Task: Create a due date automation trigger when advanced on, on the tuesday of the week a card is due add dates starting next week at 11:00 AM.
Action: Mouse moved to (1145, 363)
Screenshot: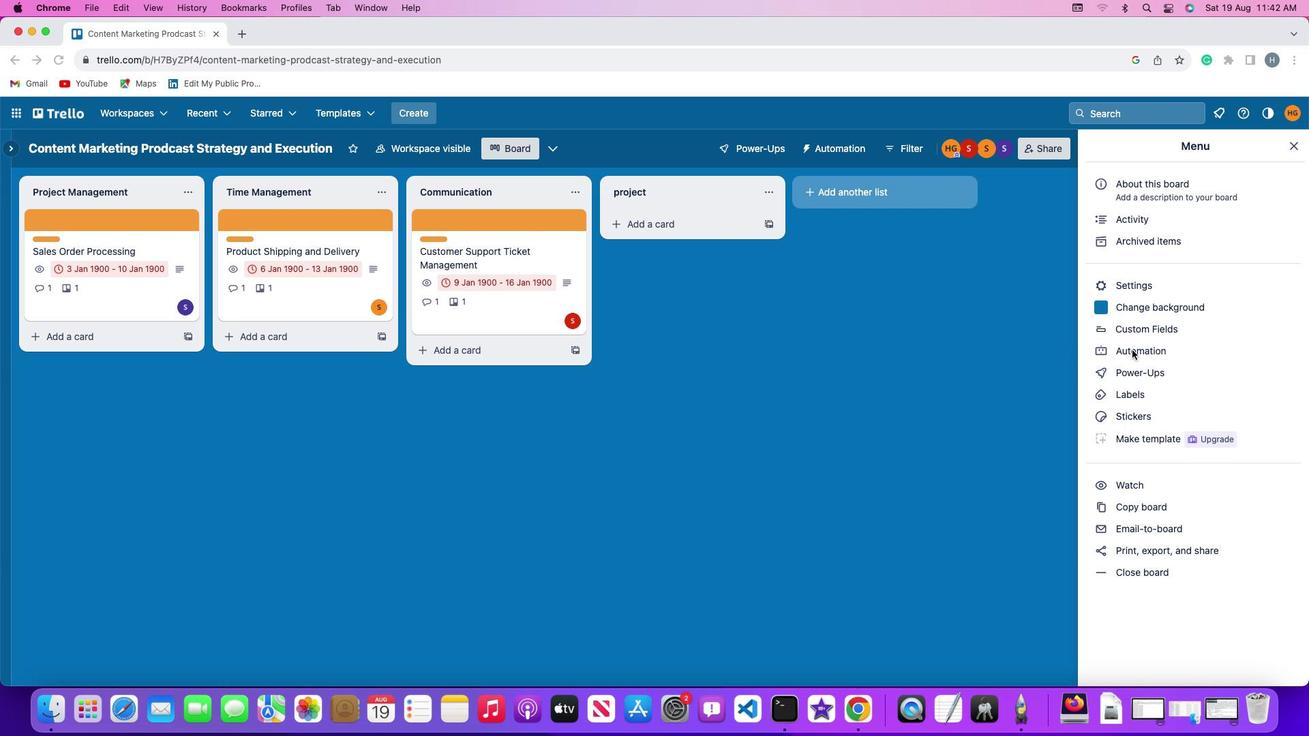 
Action: Mouse pressed left at (1145, 363)
Screenshot: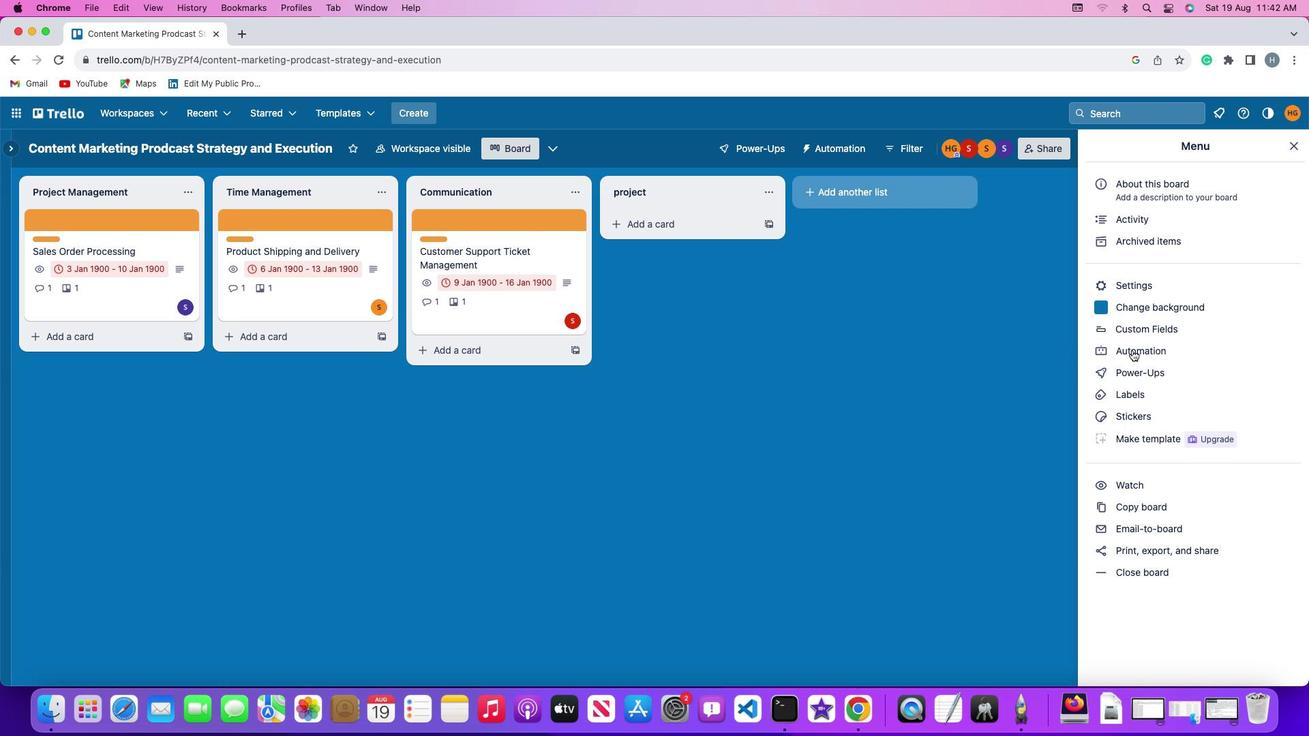 
Action: Mouse pressed left at (1145, 363)
Screenshot: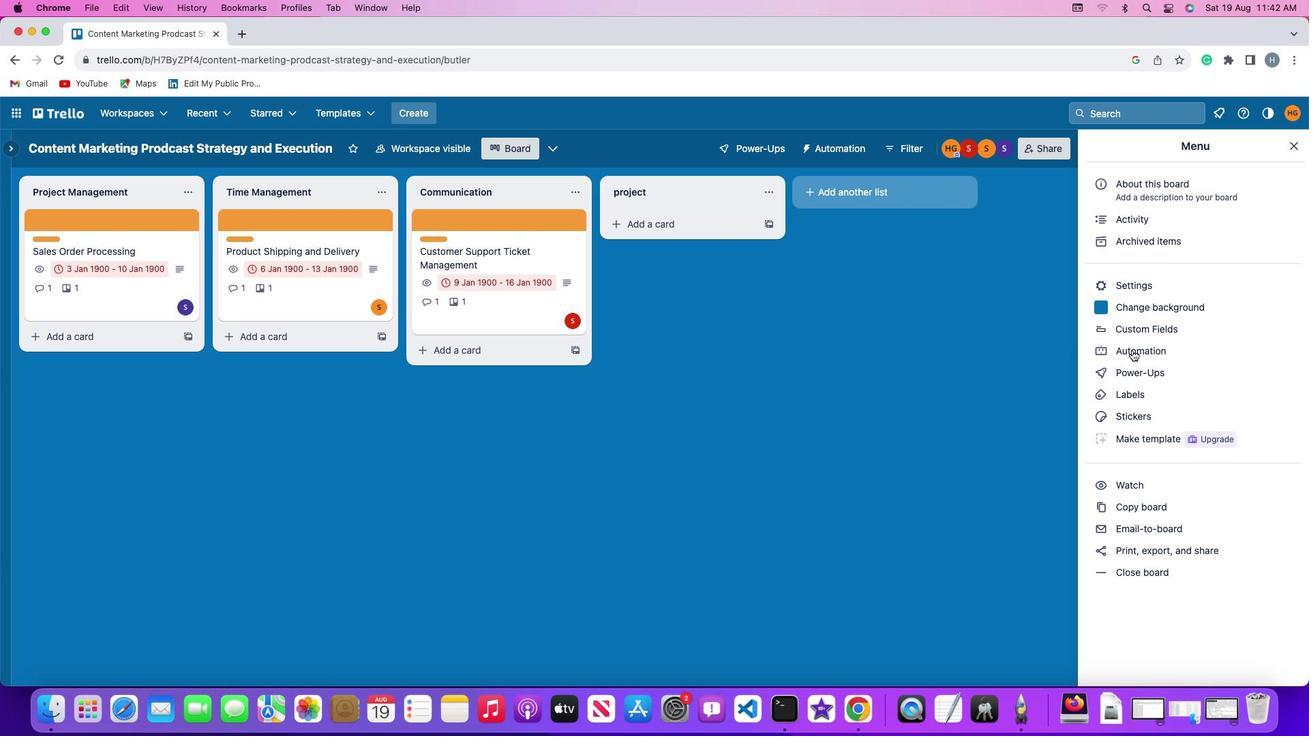 
Action: Mouse moved to (94, 333)
Screenshot: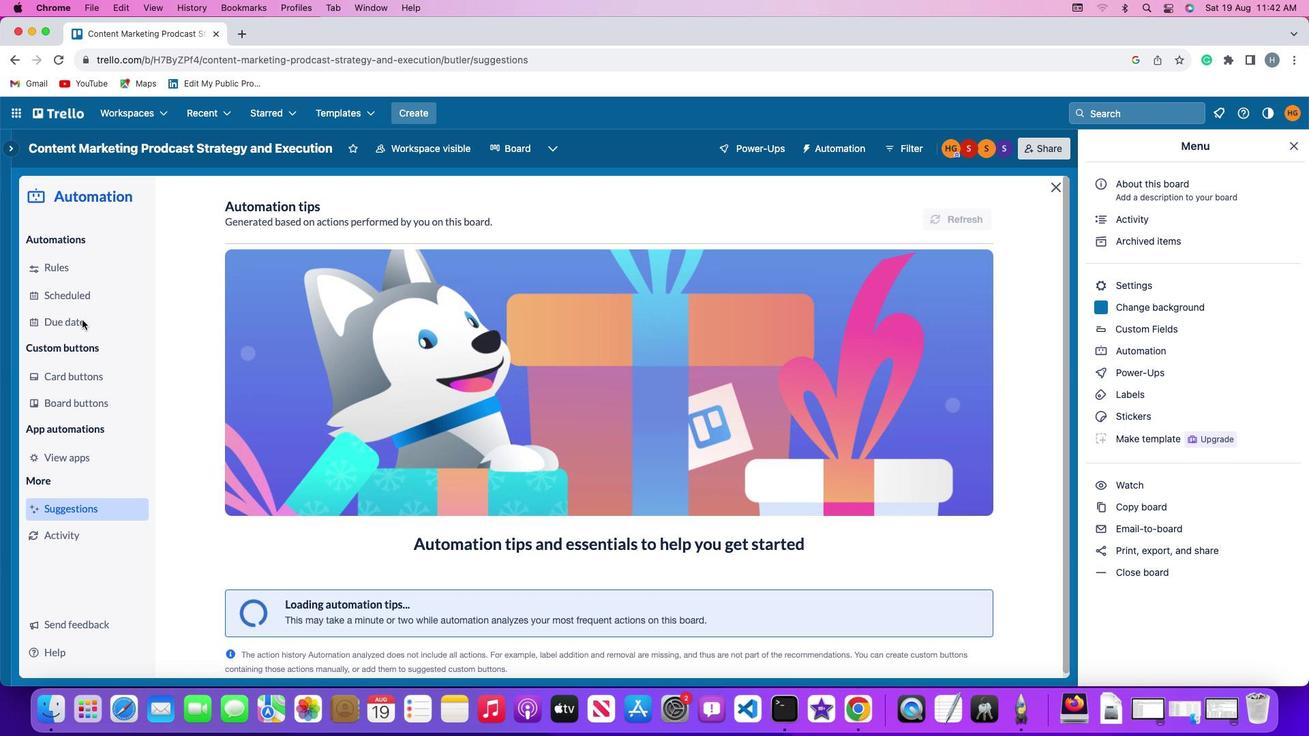 
Action: Mouse pressed left at (94, 333)
Screenshot: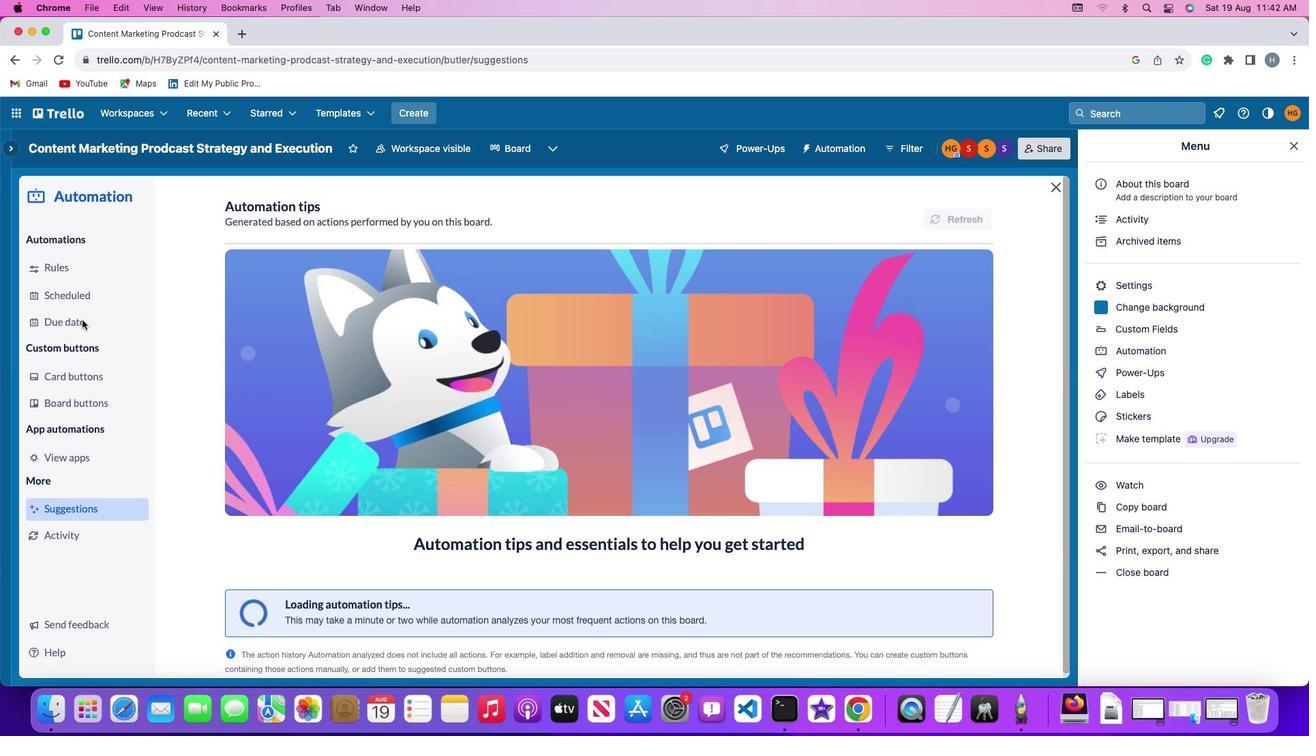 
Action: Mouse moved to (920, 220)
Screenshot: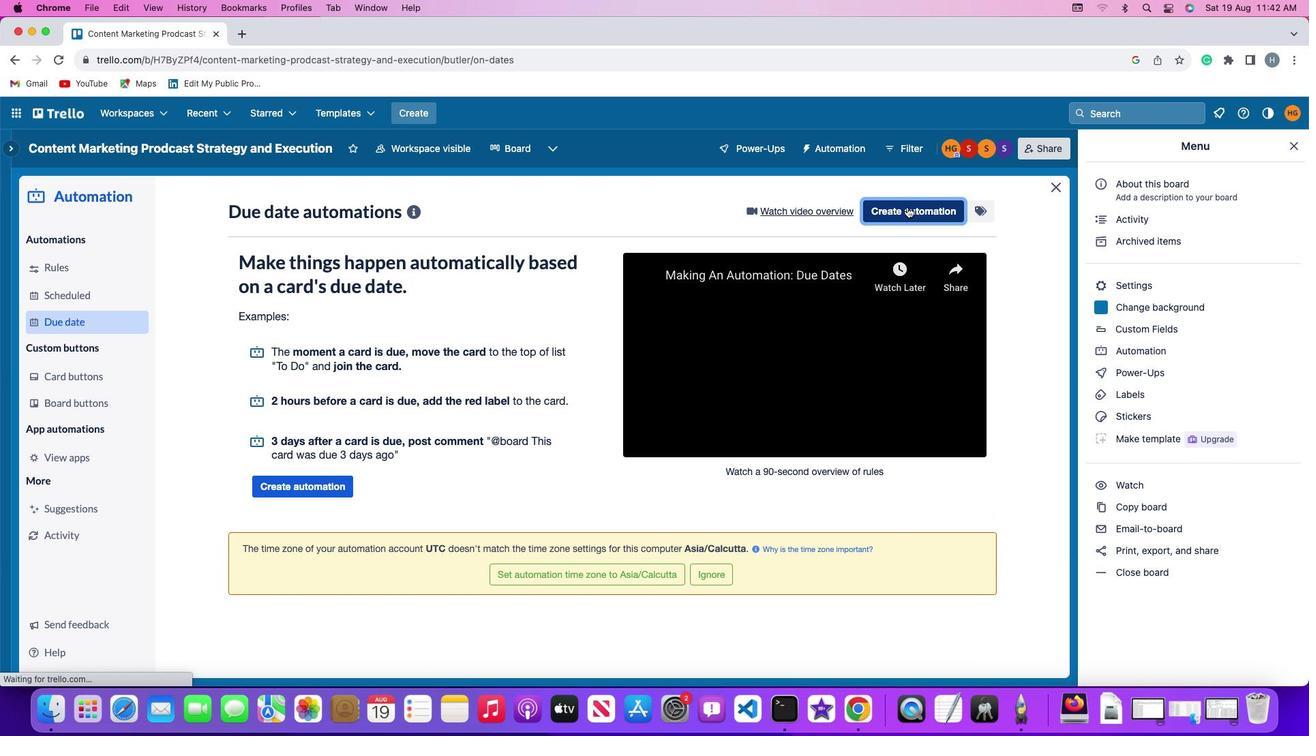 
Action: Mouse pressed left at (920, 220)
Screenshot: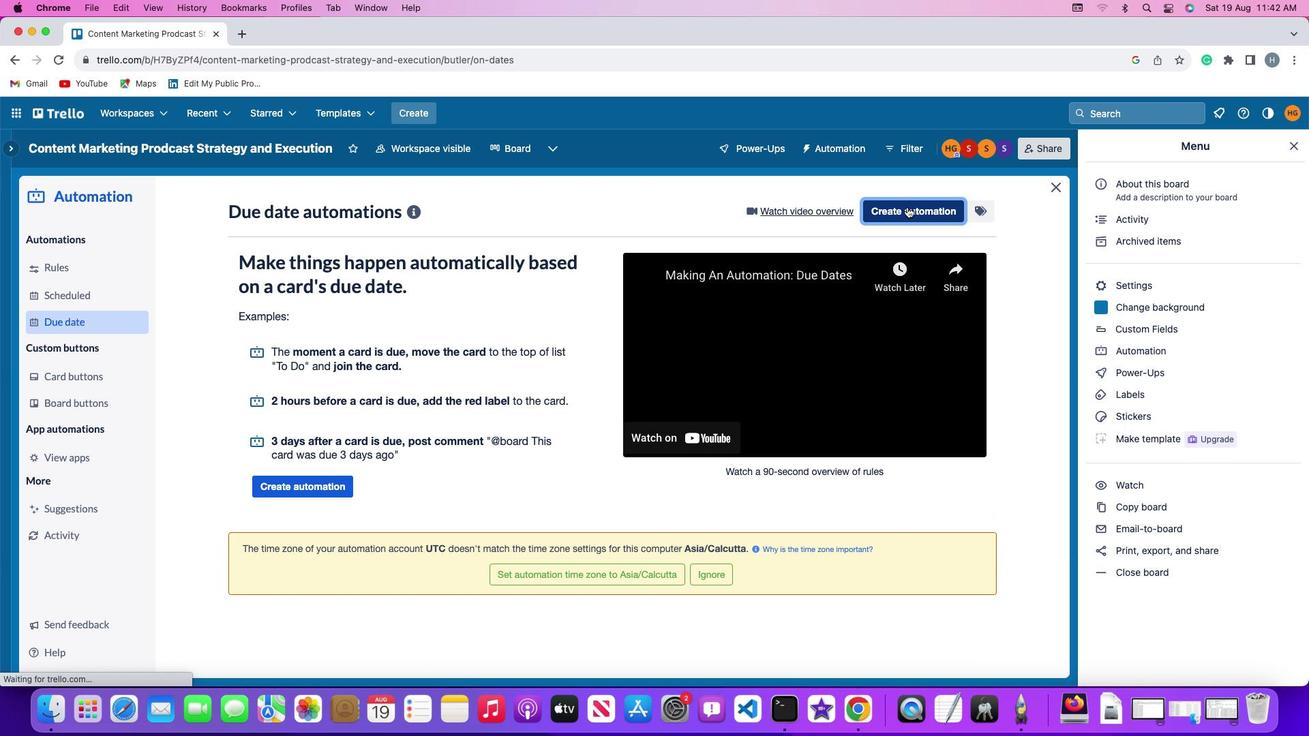 
Action: Mouse moved to (283, 356)
Screenshot: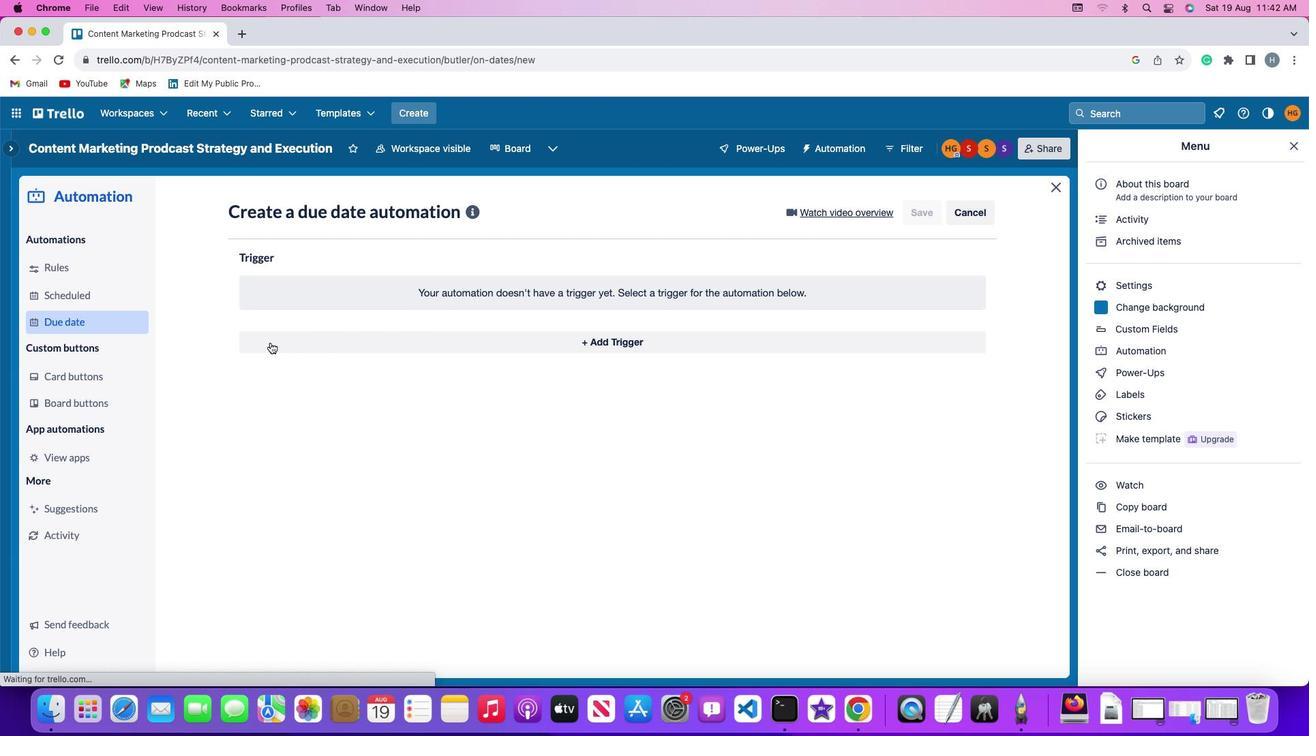 
Action: Mouse pressed left at (283, 356)
Screenshot: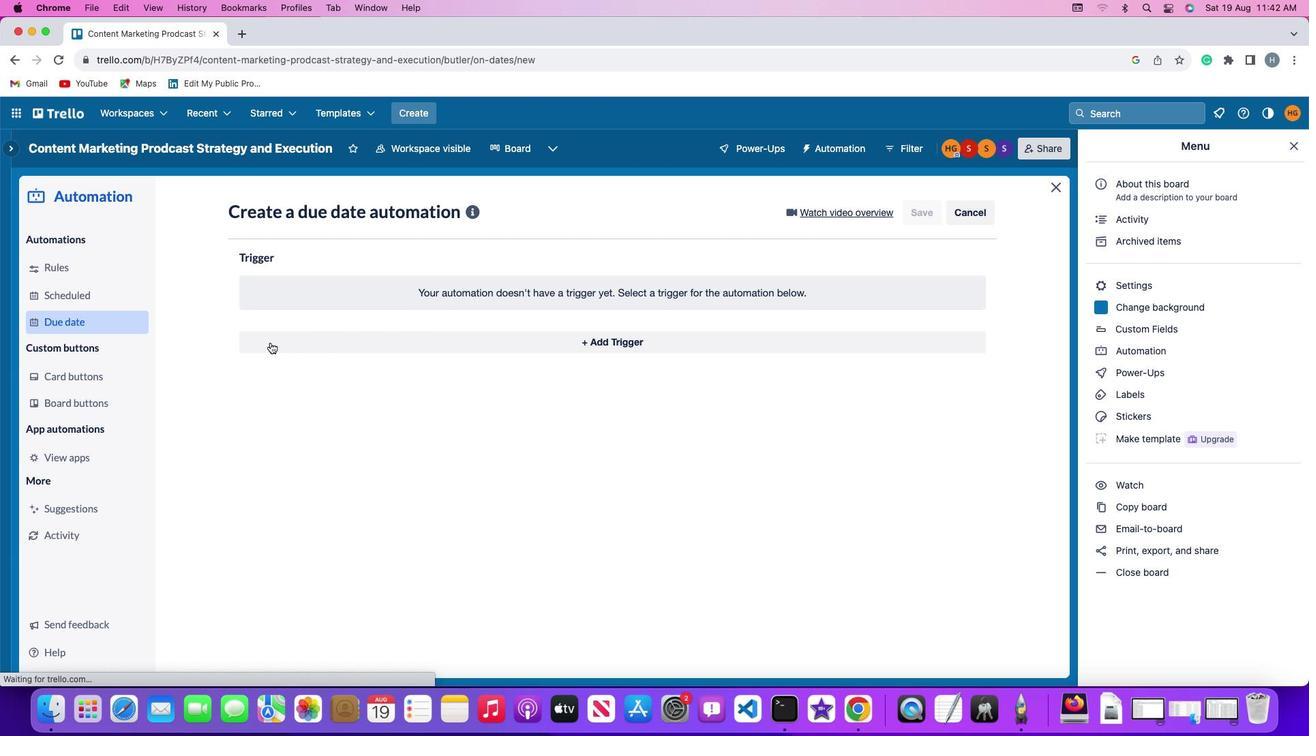 
Action: Mouse moved to (316, 613)
Screenshot: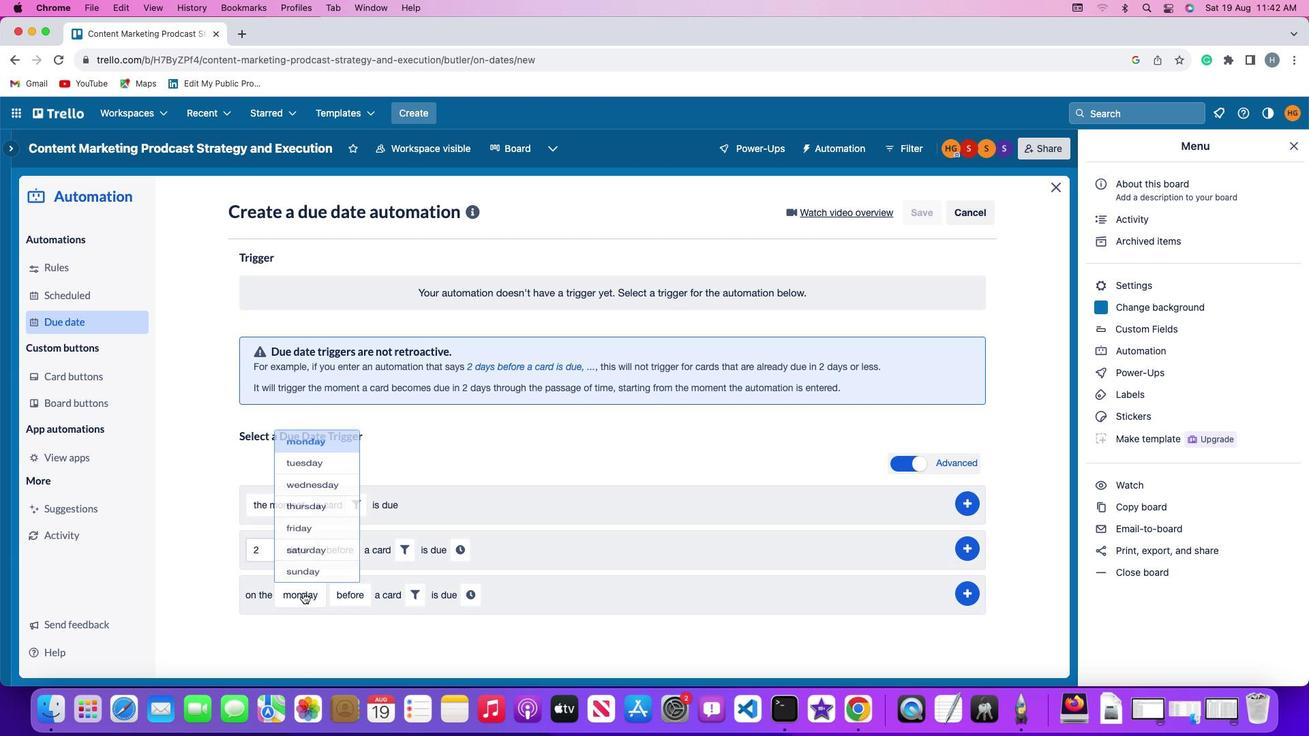 
Action: Mouse pressed left at (316, 613)
Screenshot: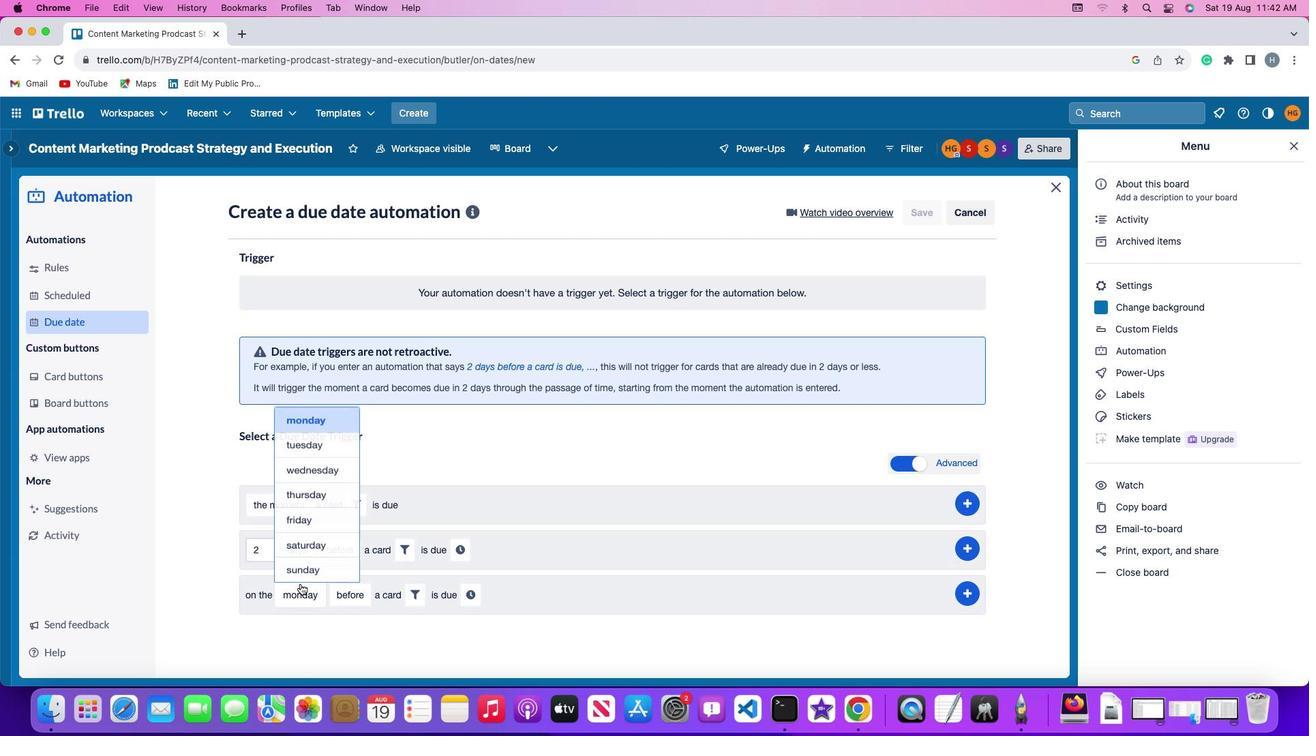 
Action: Mouse moved to (336, 450)
Screenshot: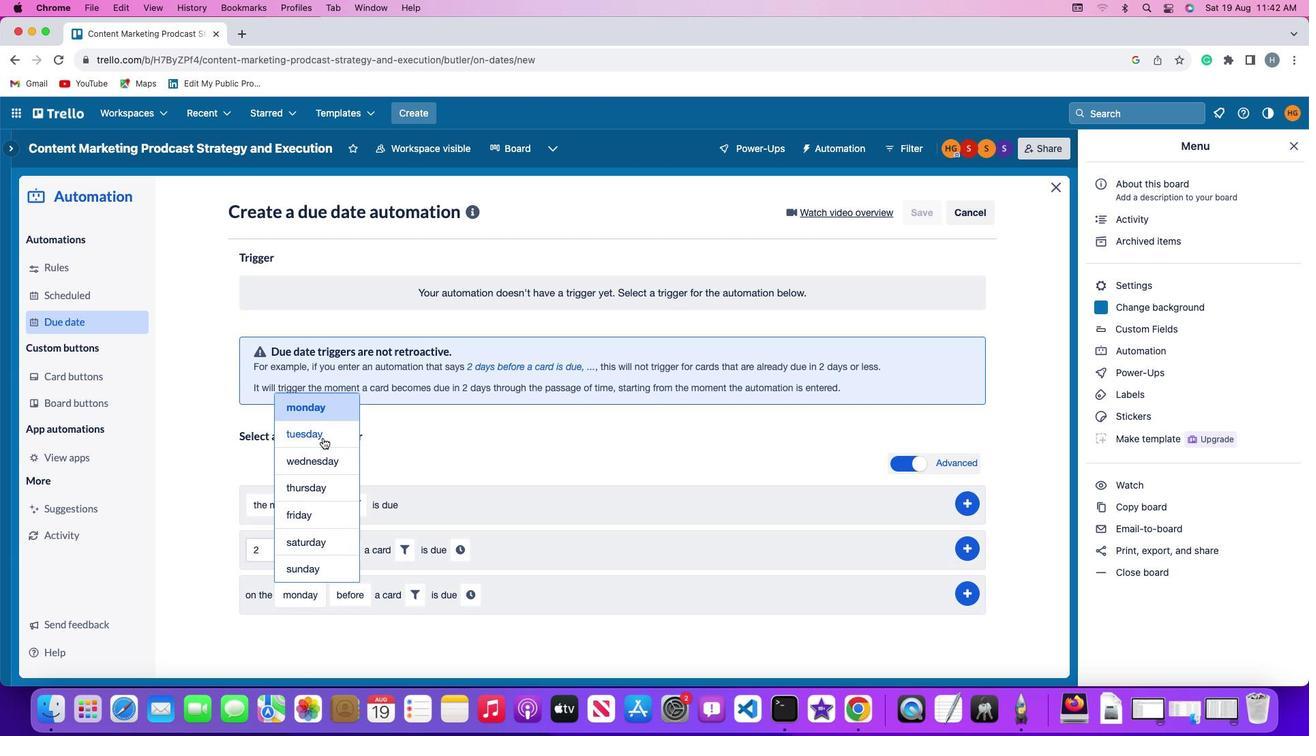 
Action: Mouse pressed left at (336, 450)
Screenshot: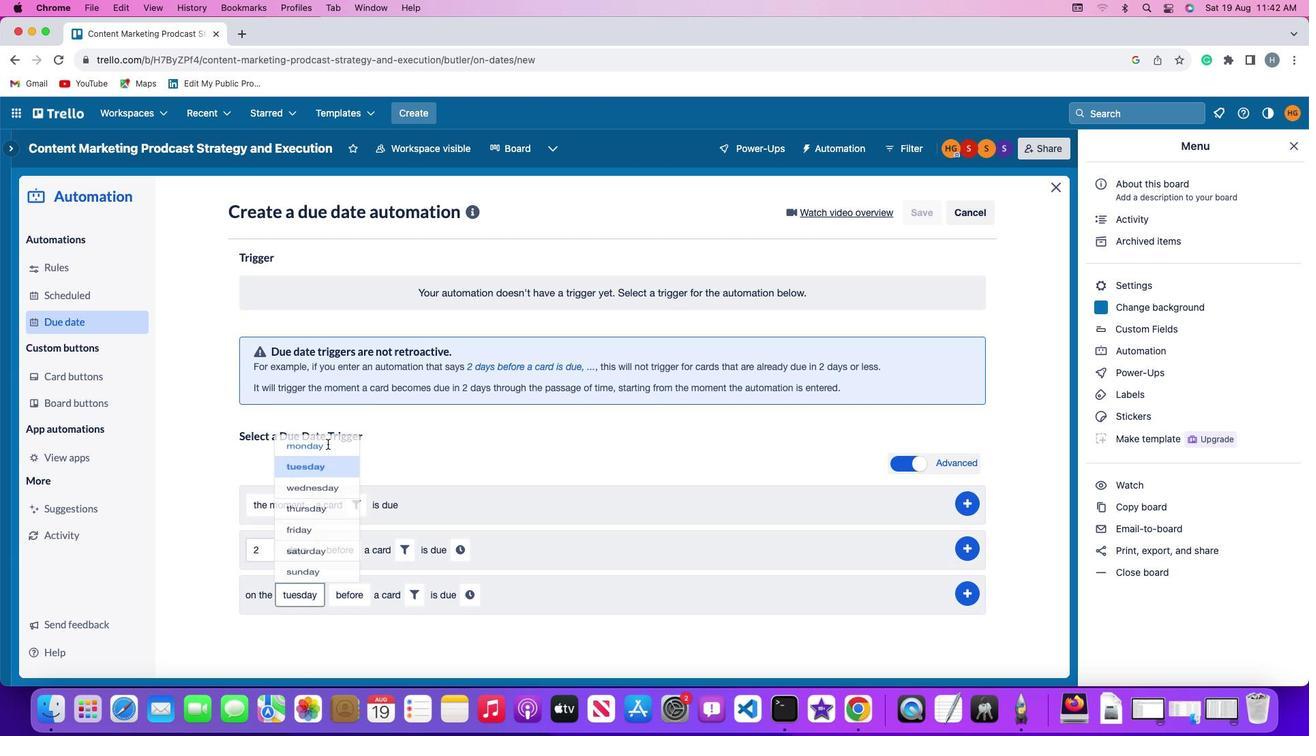 
Action: Mouse moved to (366, 608)
Screenshot: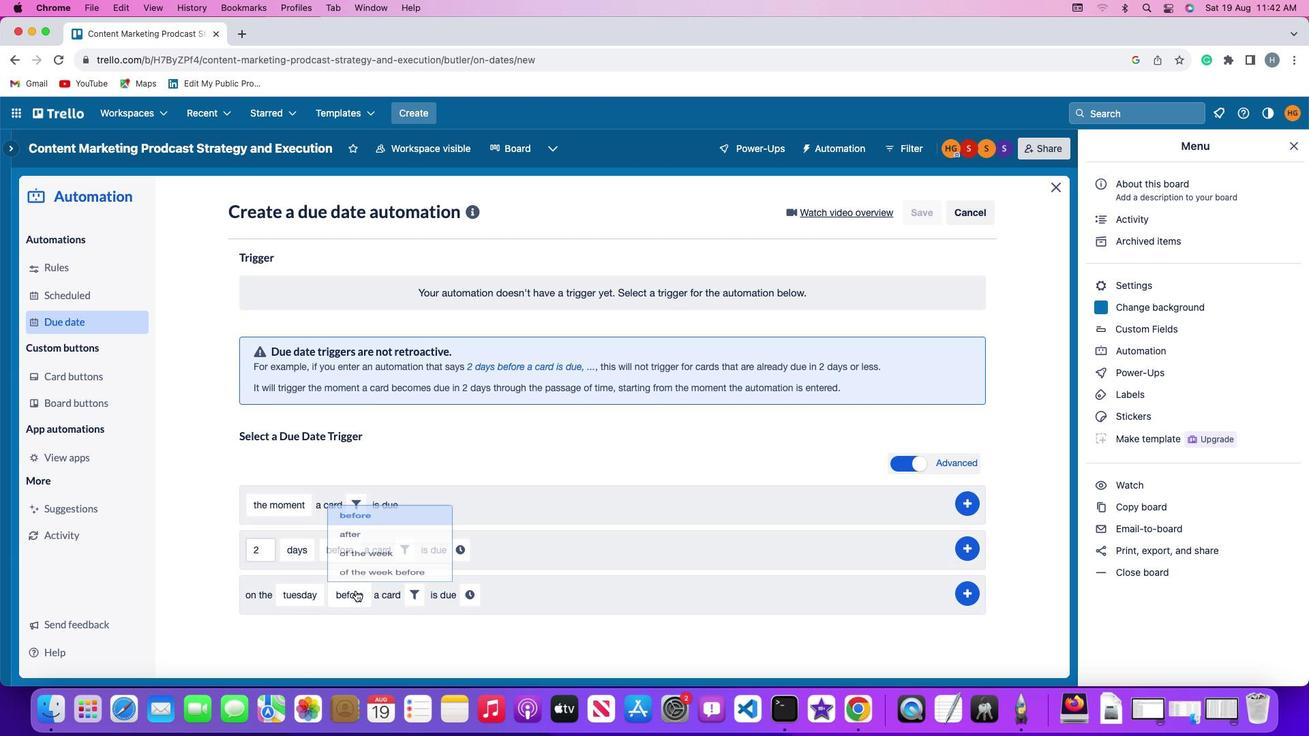 
Action: Mouse pressed left at (366, 608)
Screenshot: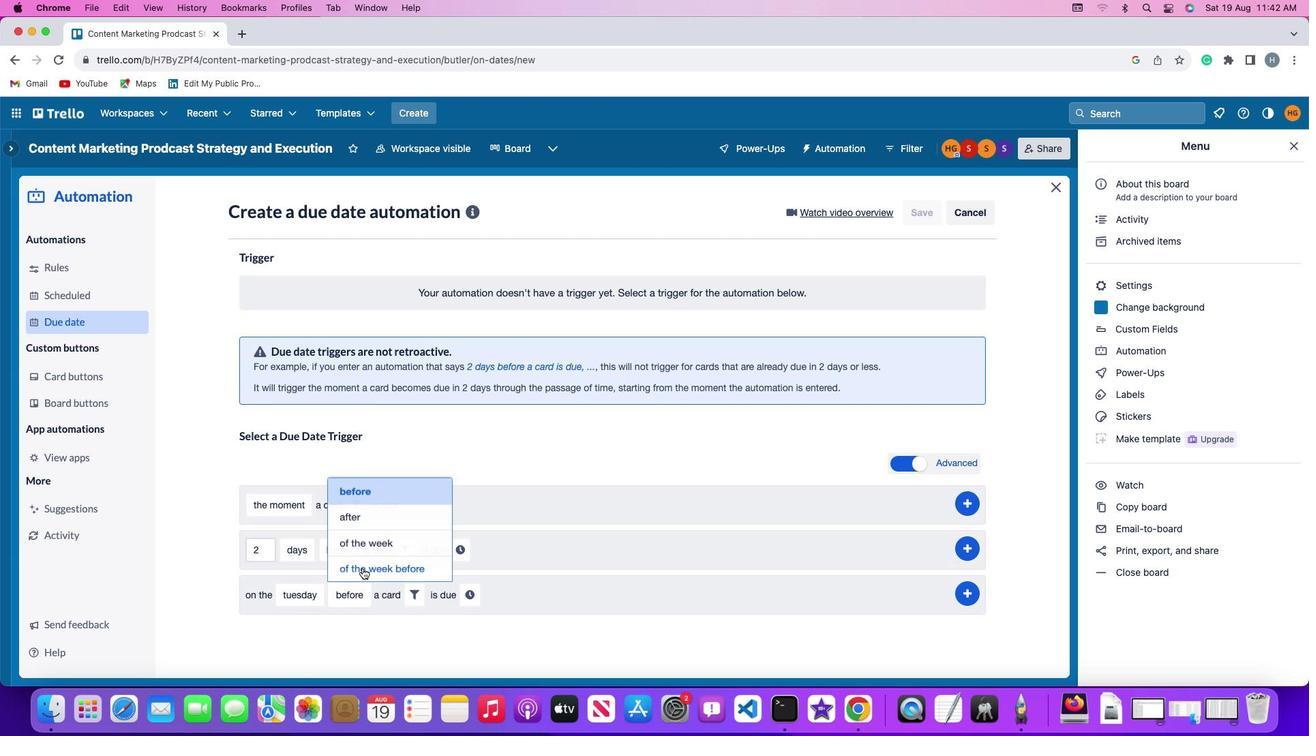 
Action: Mouse moved to (384, 553)
Screenshot: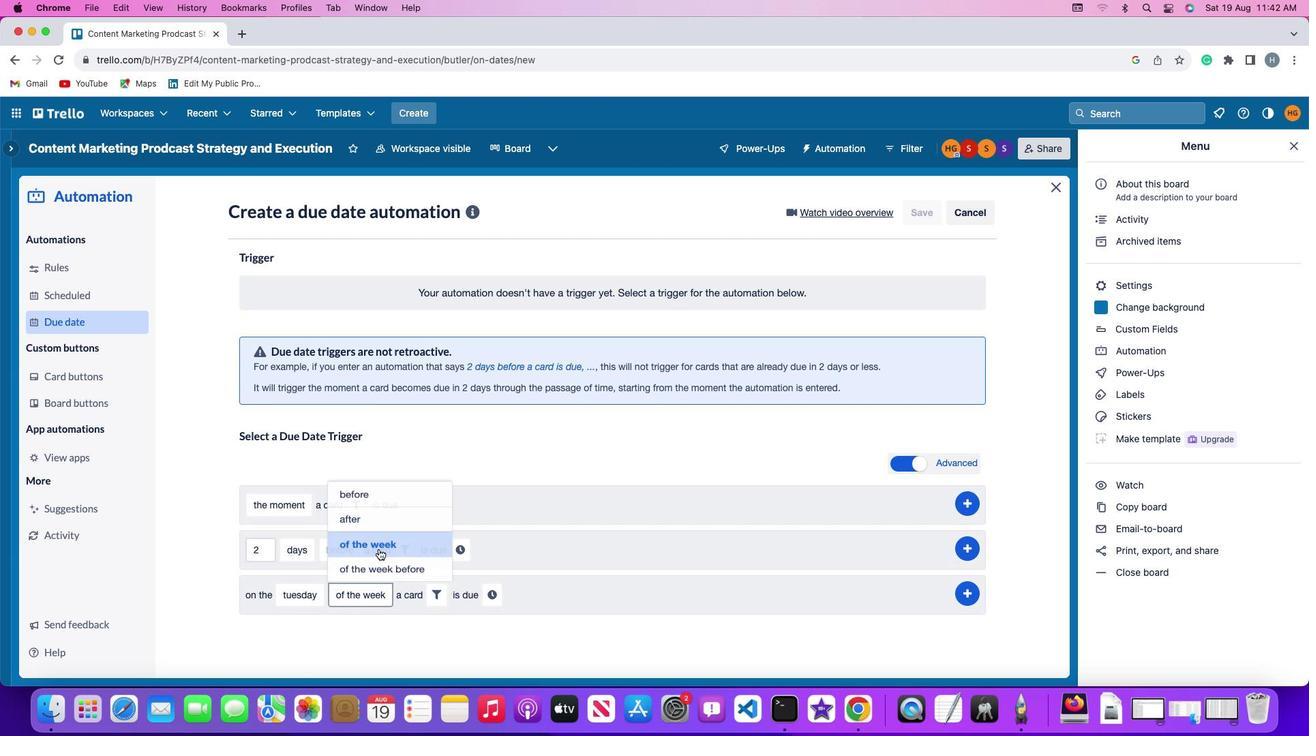 
Action: Mouse pressed left at (384, 553)
Screenshot: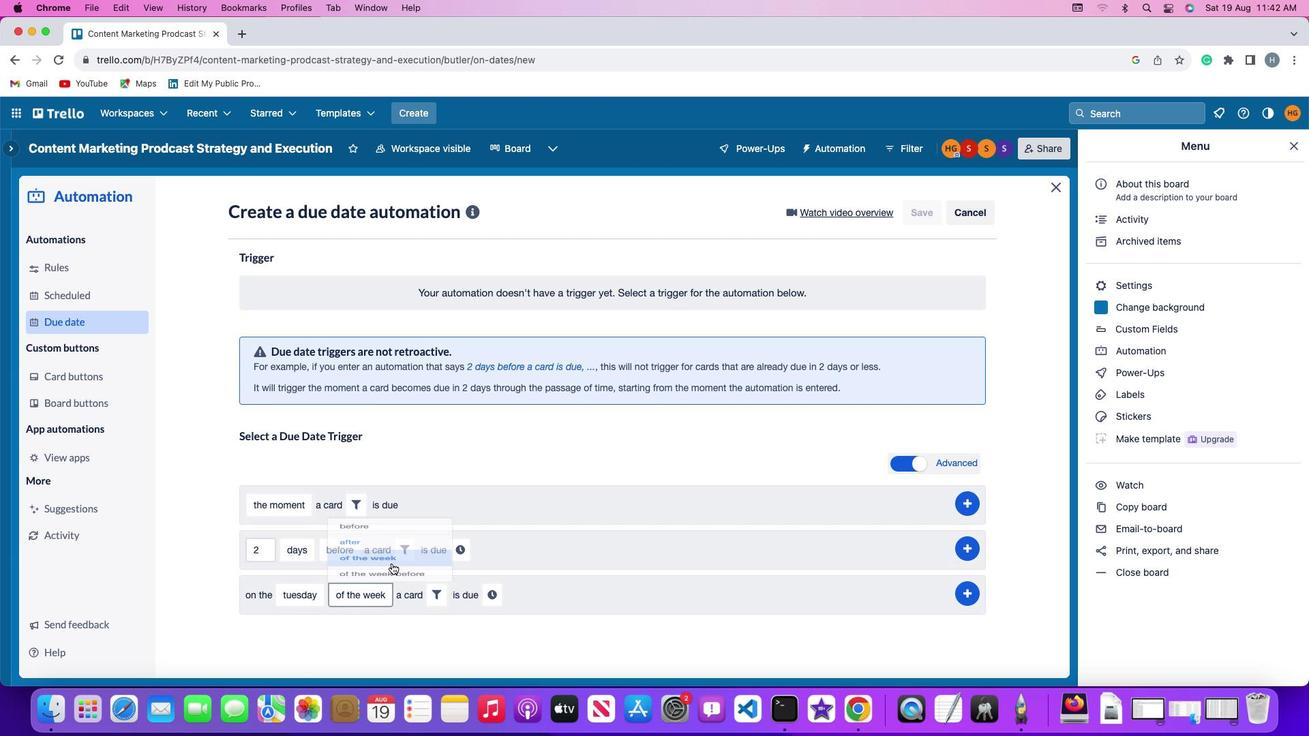 
Action: Mouse moved to (449, 605)
Screenshot: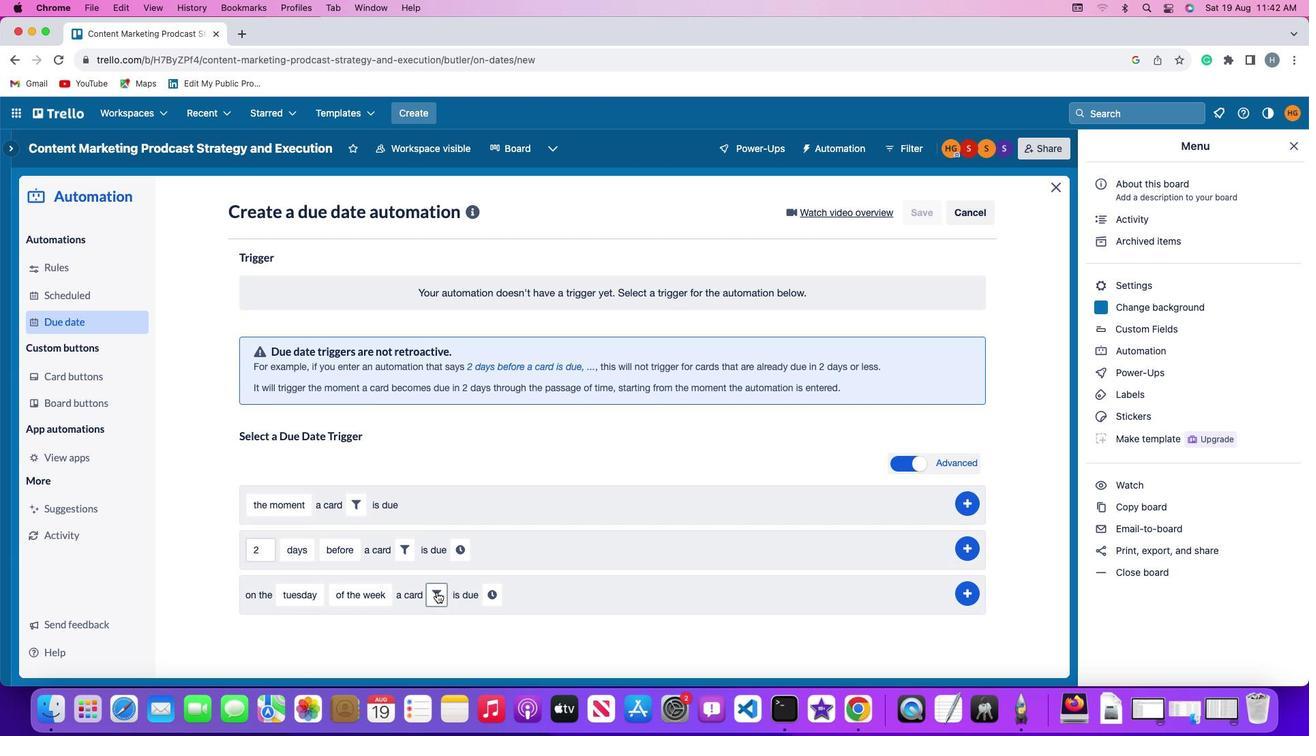 
Action: Mouse pressed left at (449, 605)
Screenshot: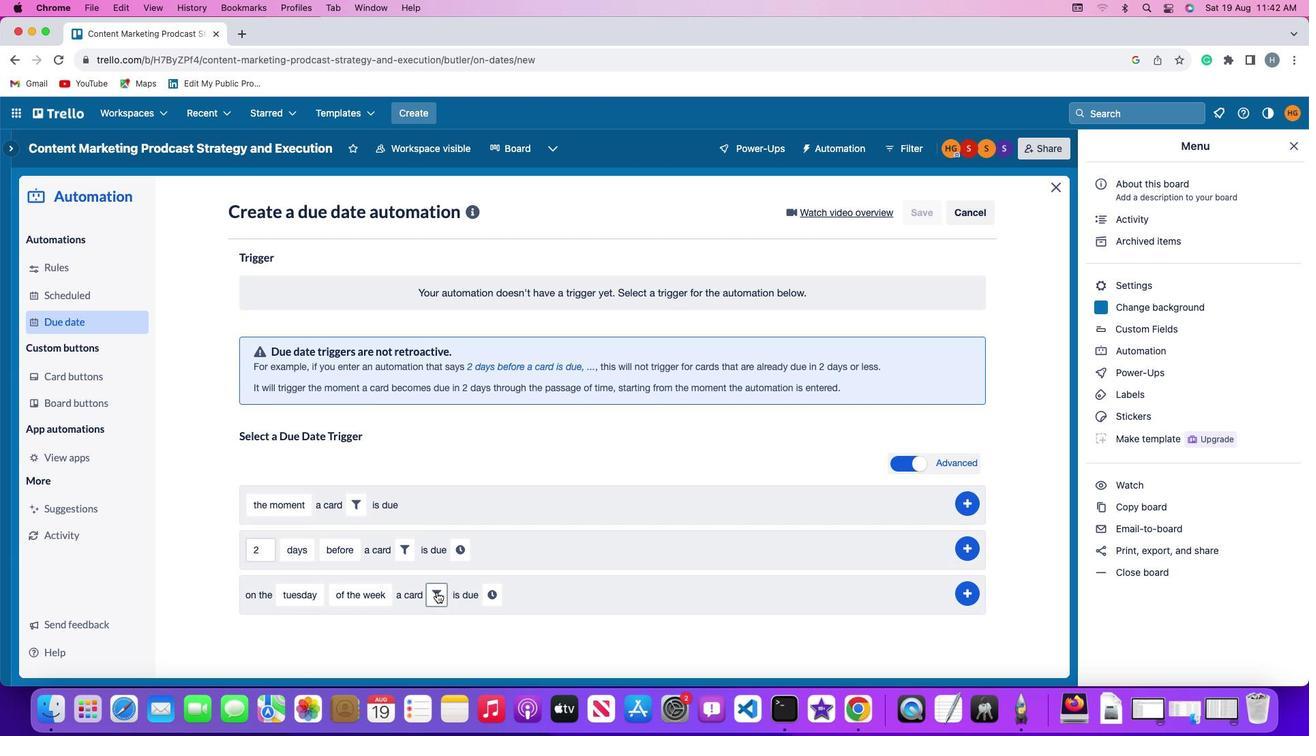 
Action: Mouse moved to (522, 655)
Screenshot: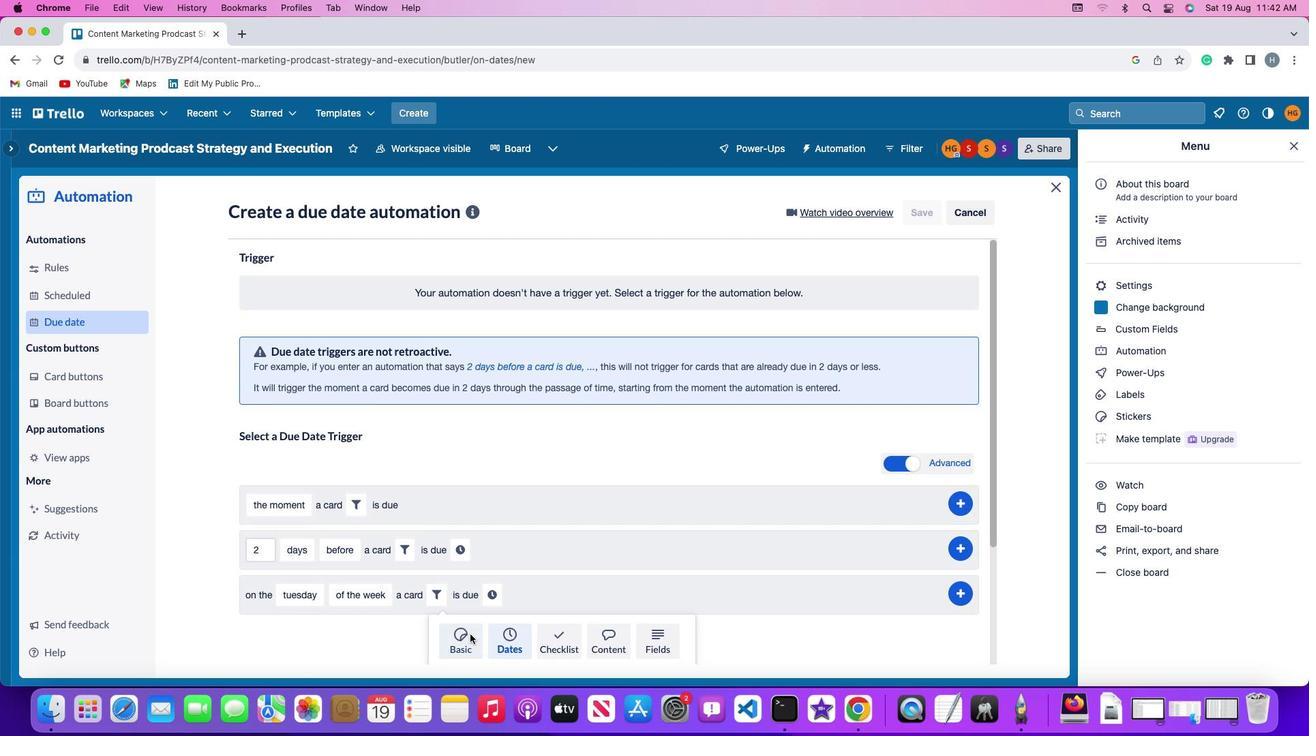 
Action: Mouse pressed left at (522, 655)
Screenshot: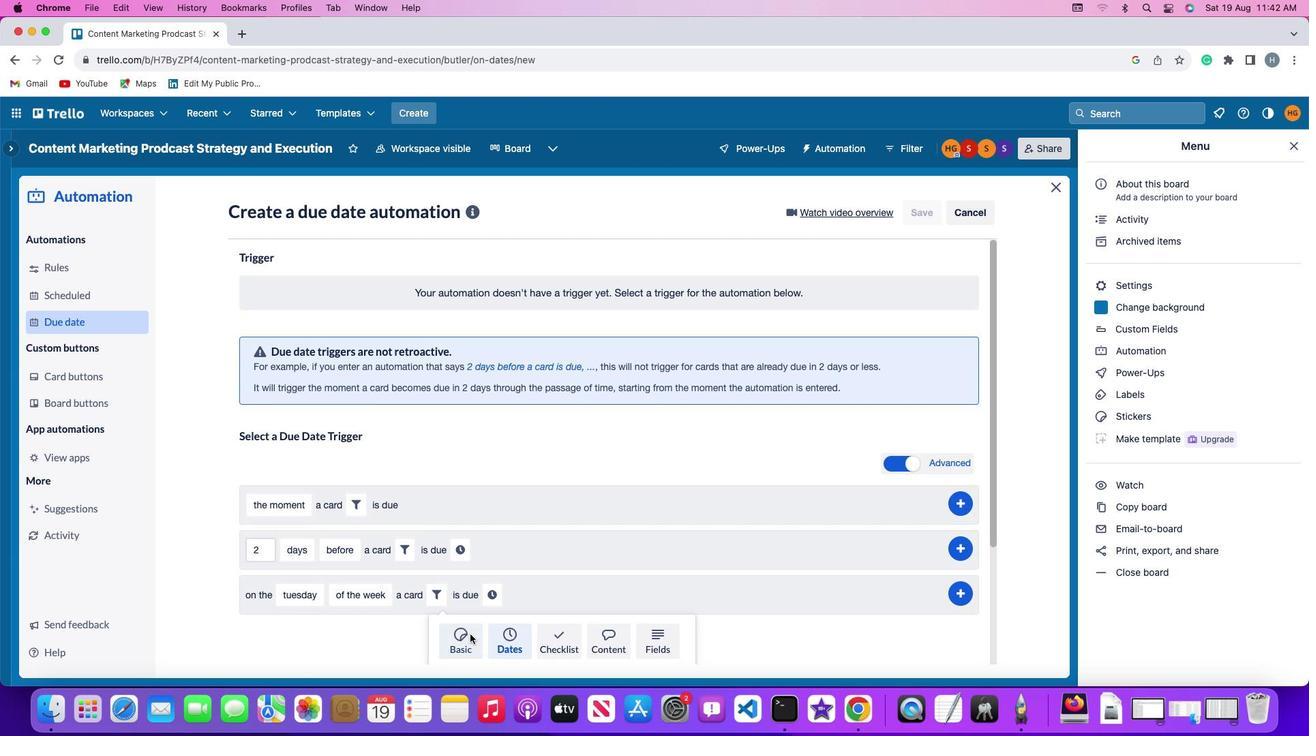 
Action: Mouse moved to (361, 628)
Screenshot: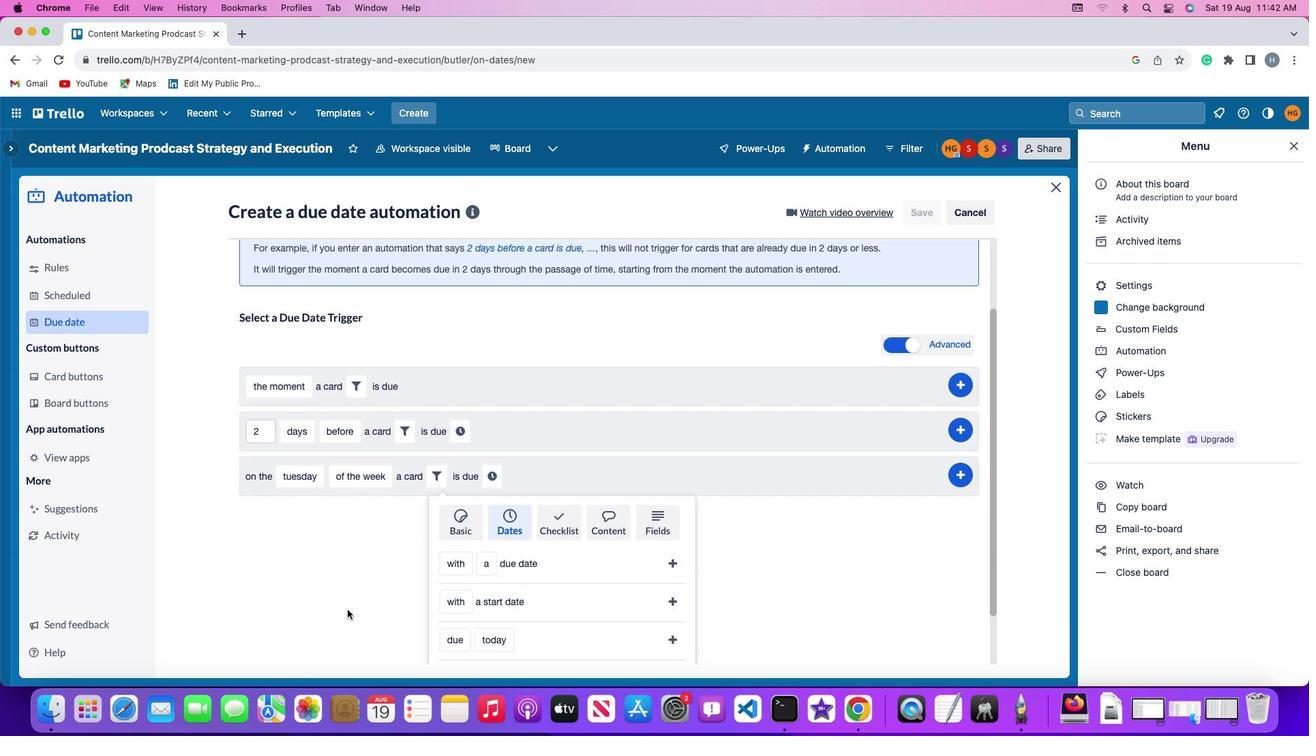 
Action: Mouse scrolled (361, 628) with delta (12, 12)
Screenshot: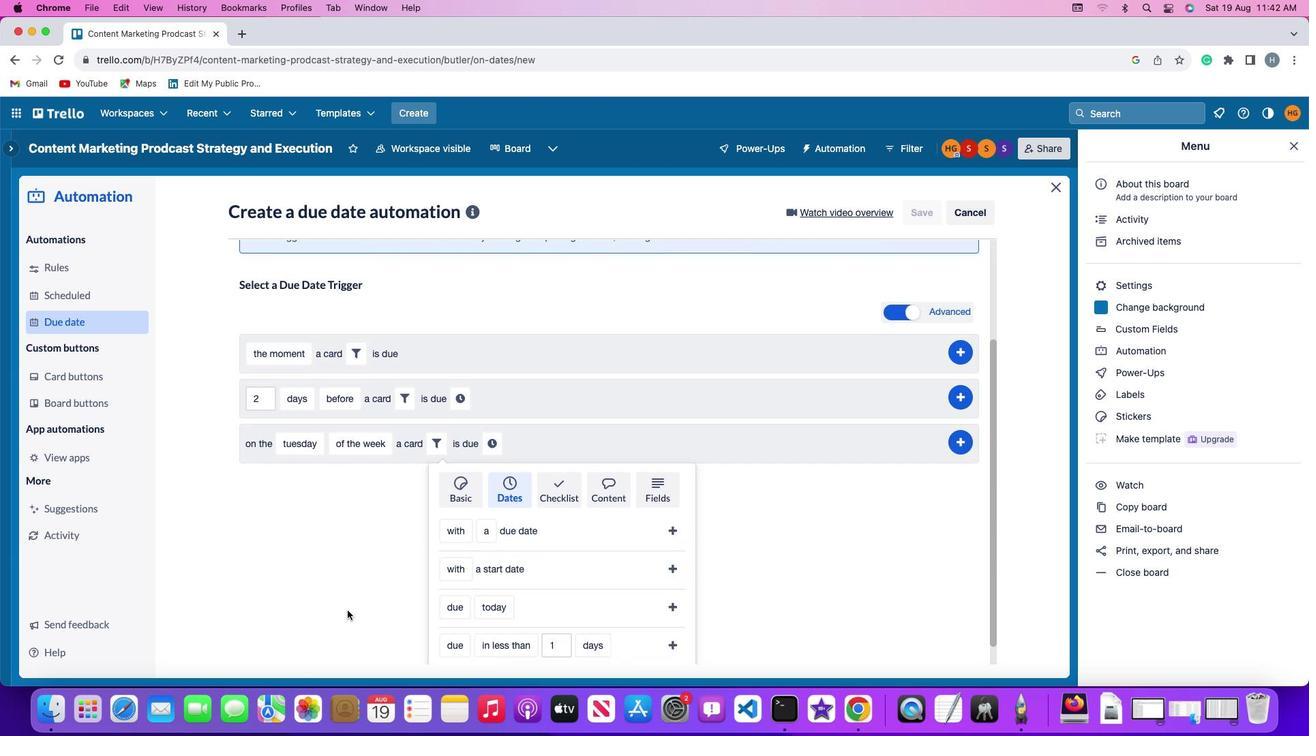 
Action: Mouse moved to (361, 628)
Screenshot: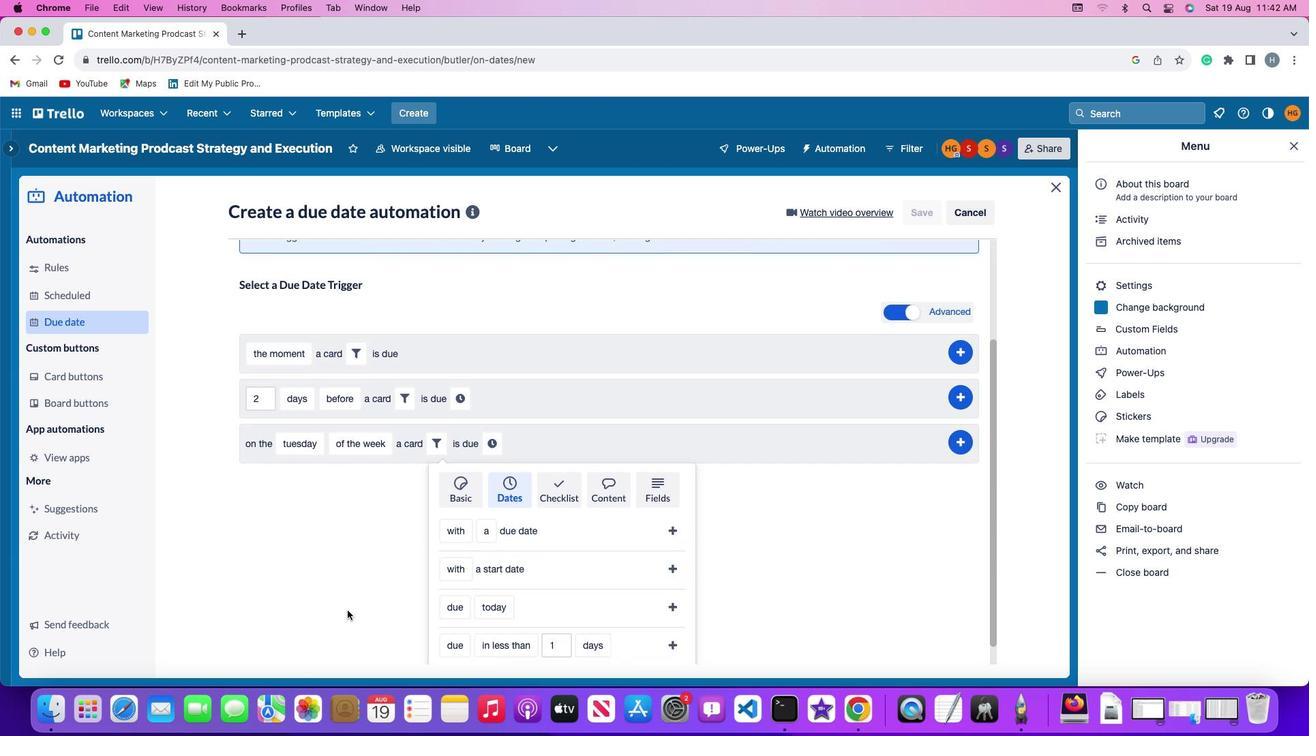 
Action: Mouse scrolled (361, 628) with delta (12, 12)
Screenshot: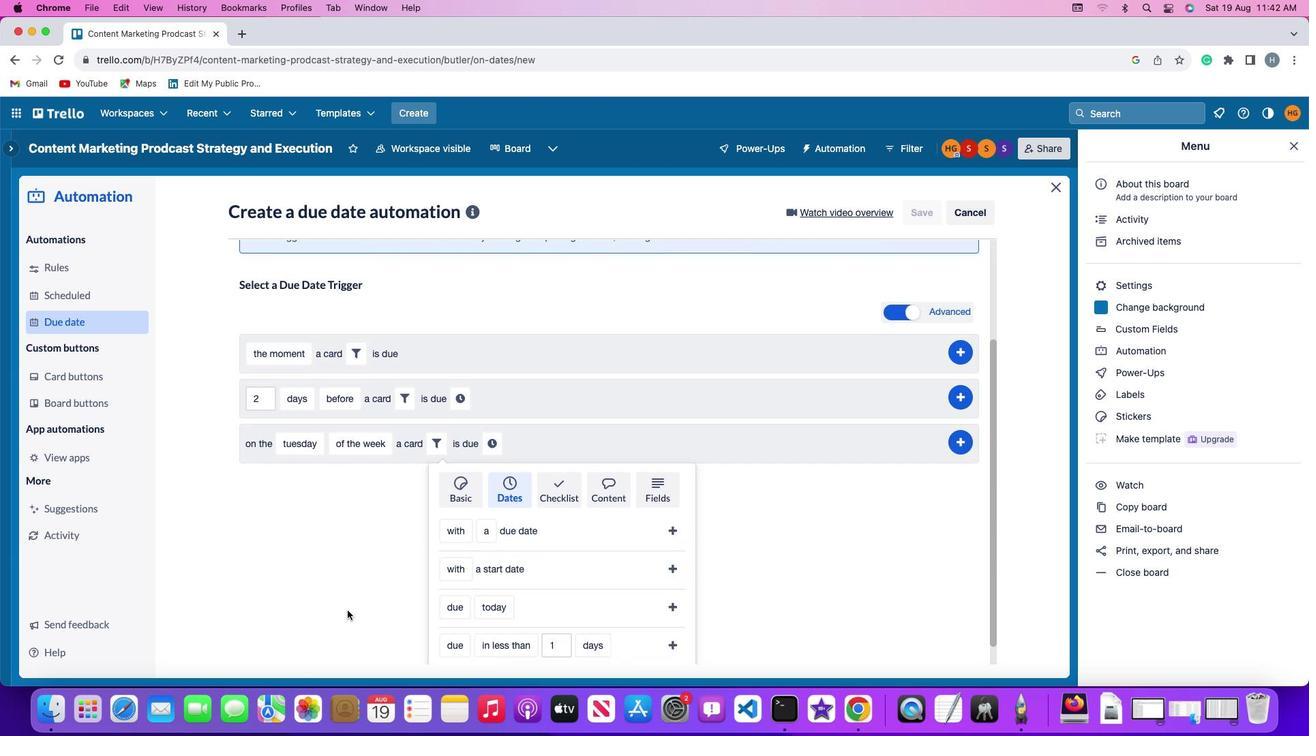 
Action: Mouse moved to (361, 628)
Screenshot: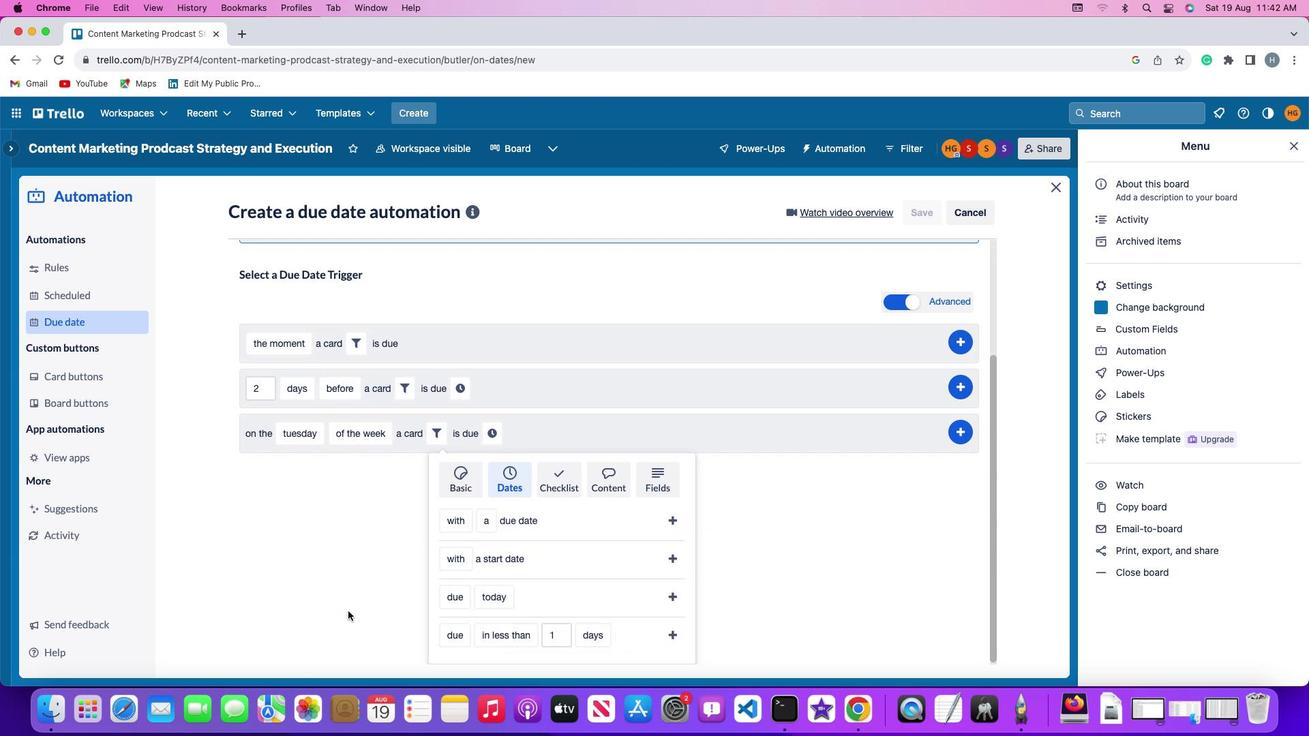 
Action: Mouse scrolled (361, 628) with delta (12, 10)
Screenshot: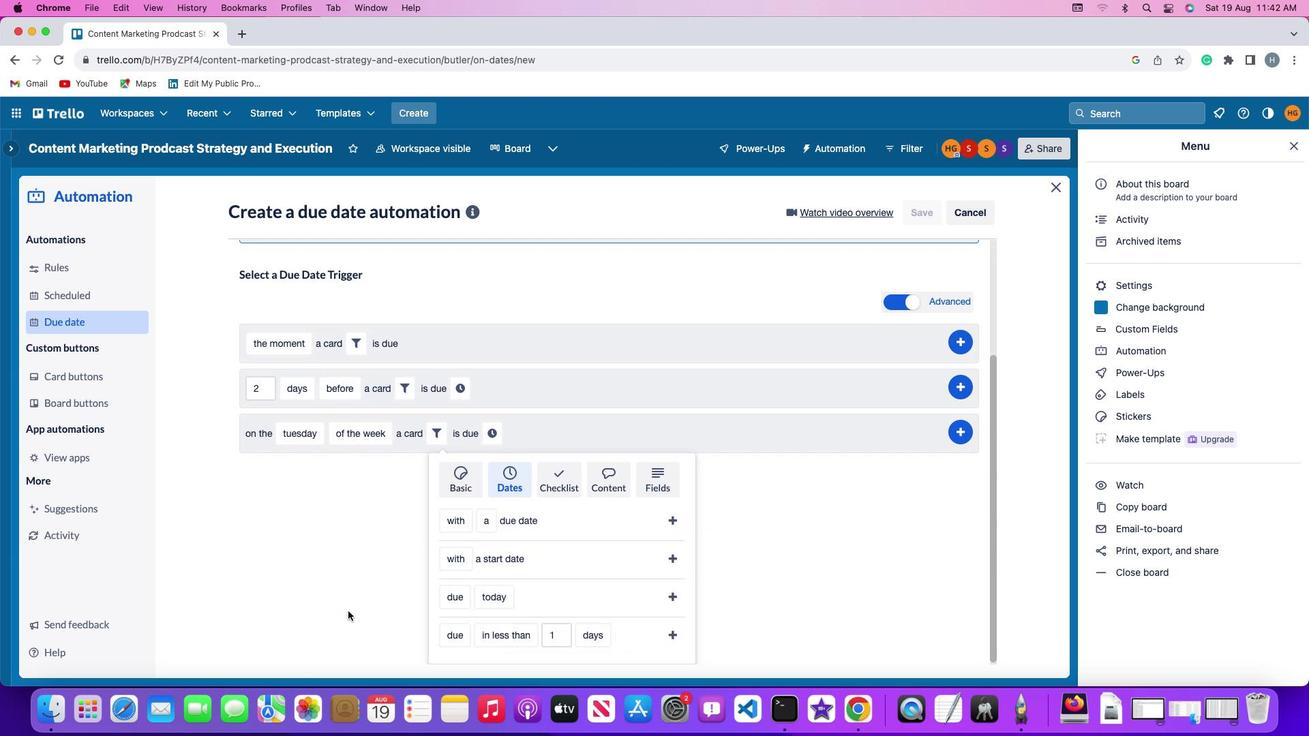 
Action: Mouse moved to (361, 627)
Screenshot: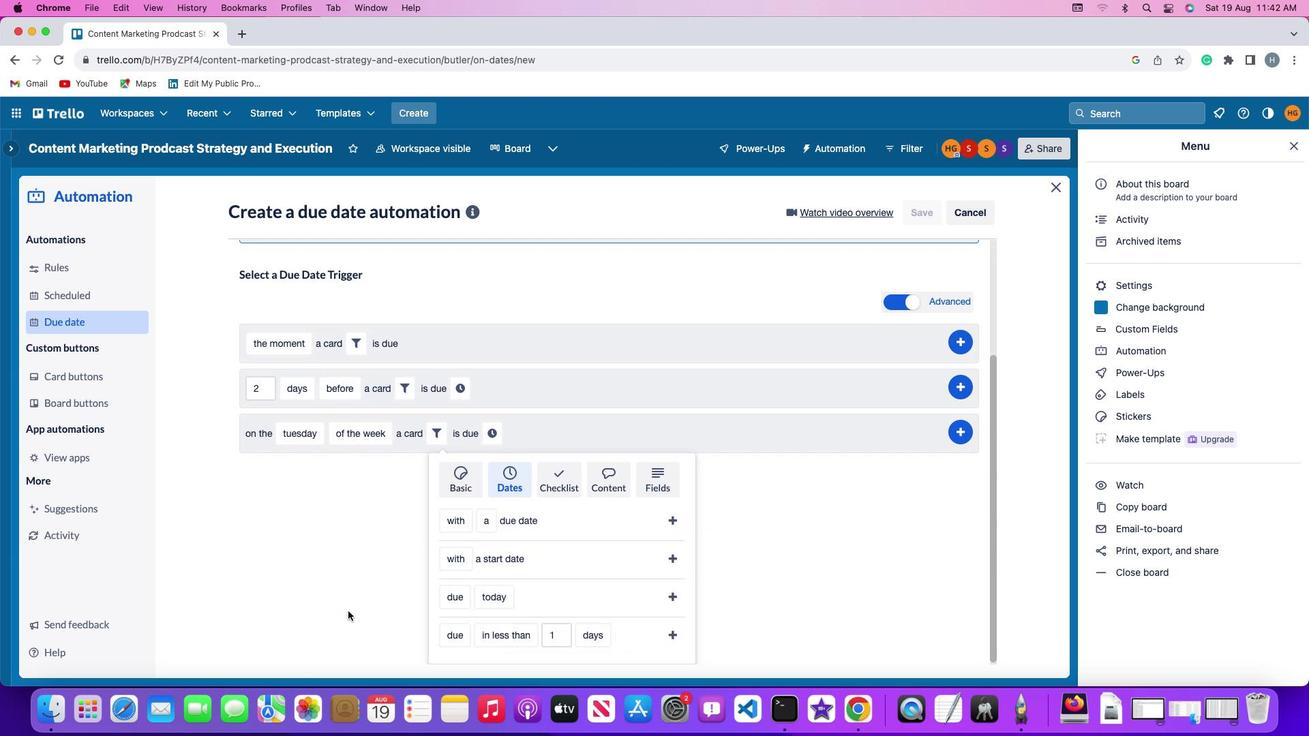 
Action: Mouse scrolled (361, 627) with delta (12, 9)
Screenshot: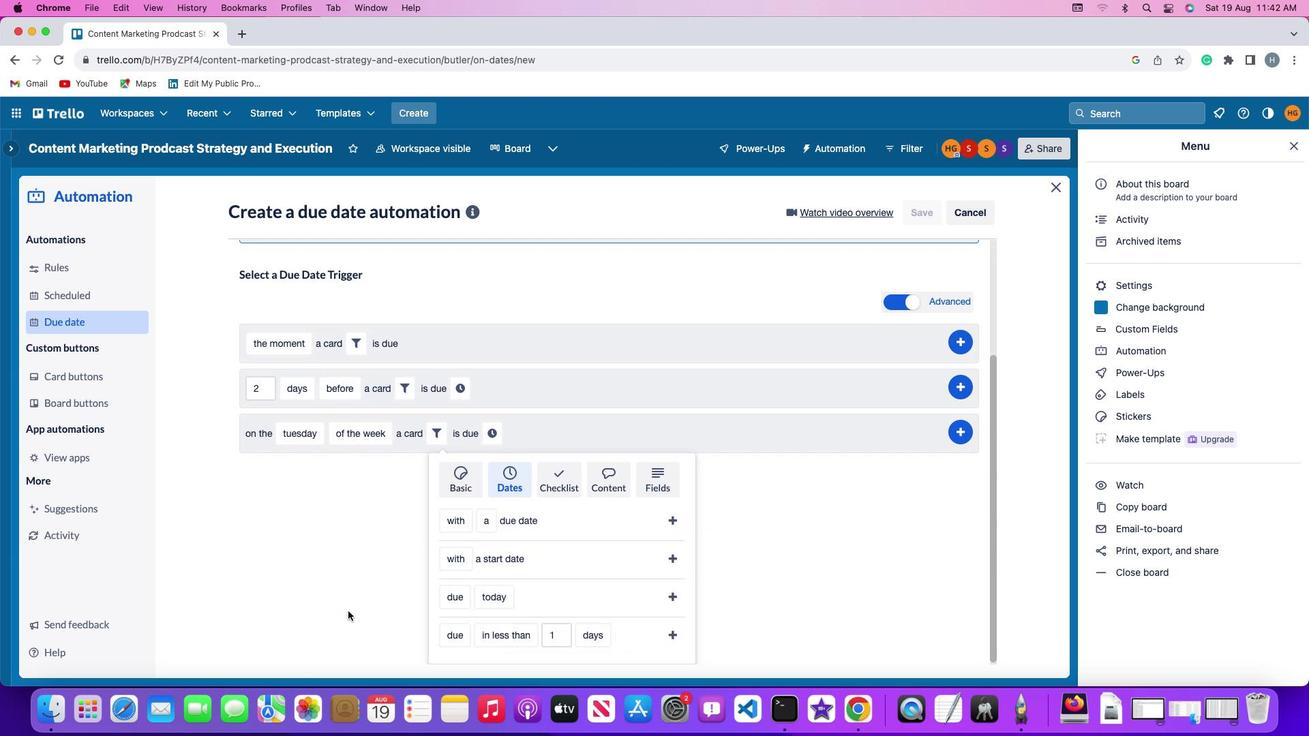 
Action: Mouse moved to (360, 624)
Screenshot: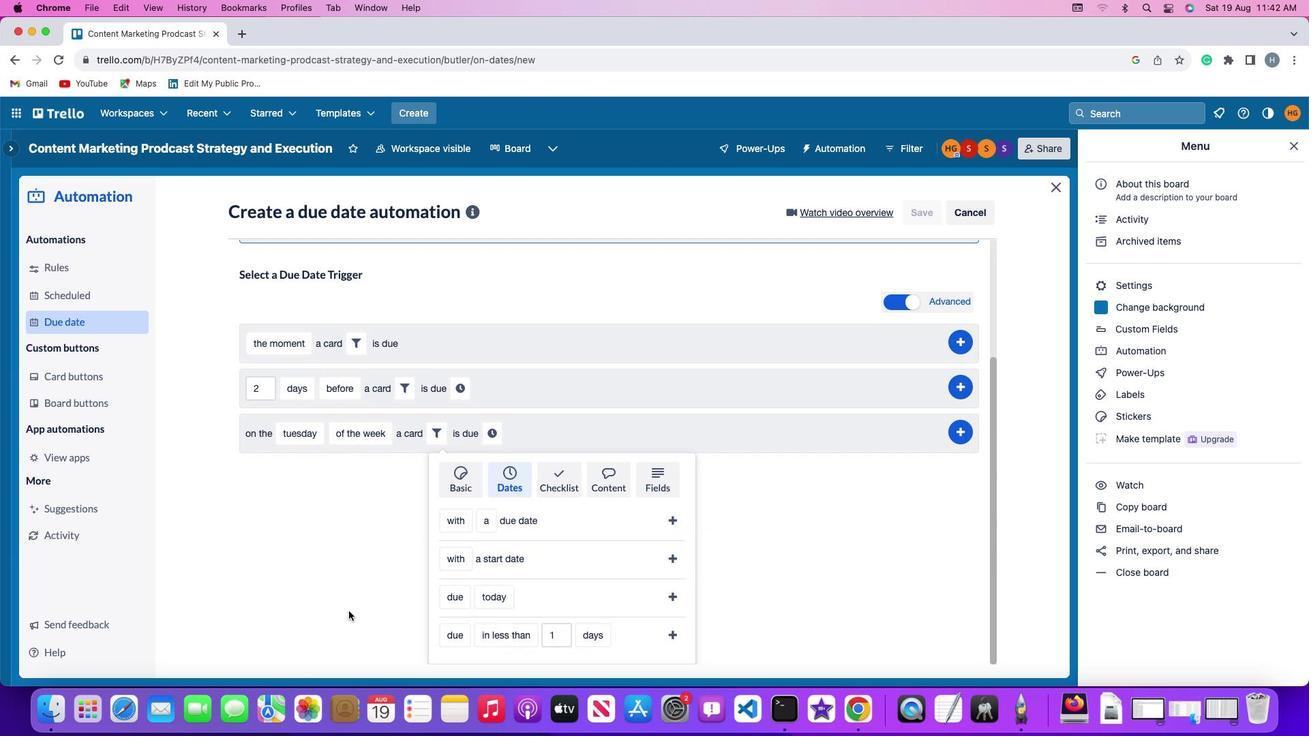 
Action: Mouse scrolled (360, 624) with delta (12, 8)
Screenshot: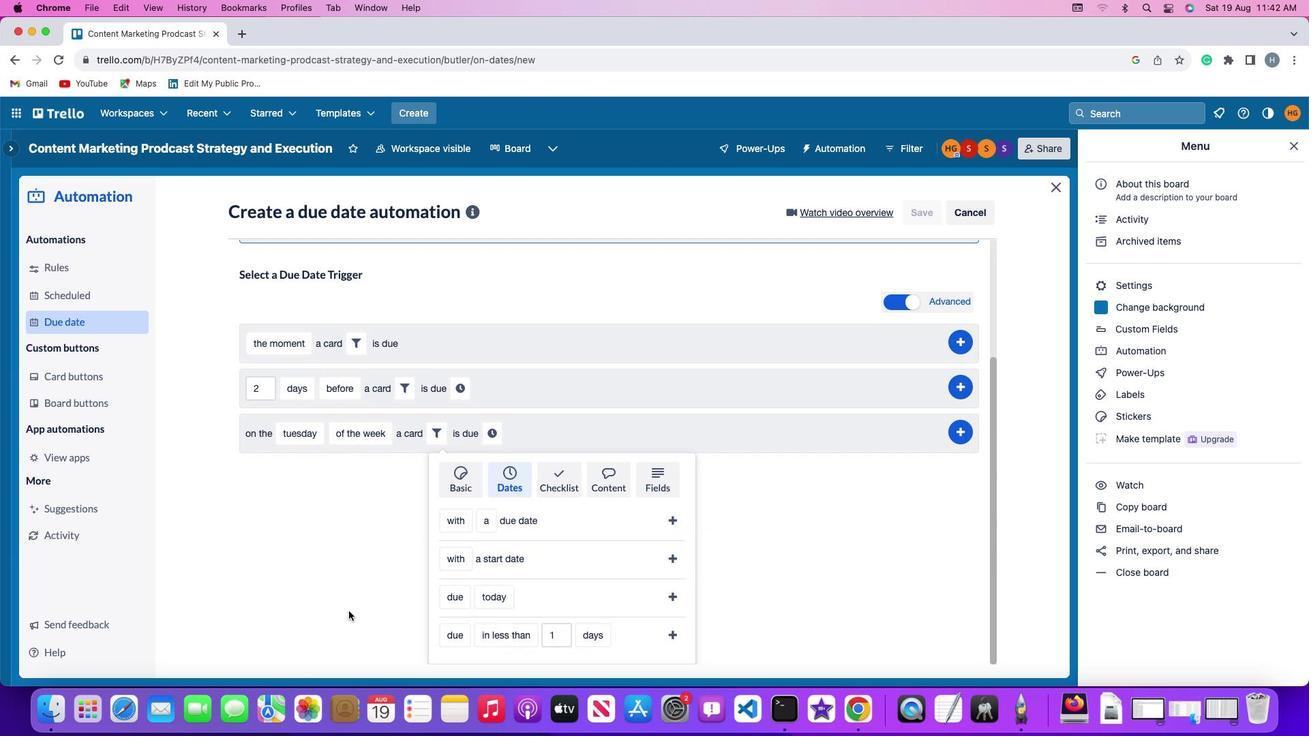 
Action: Mouse moved to (361, 624)
Screenshot: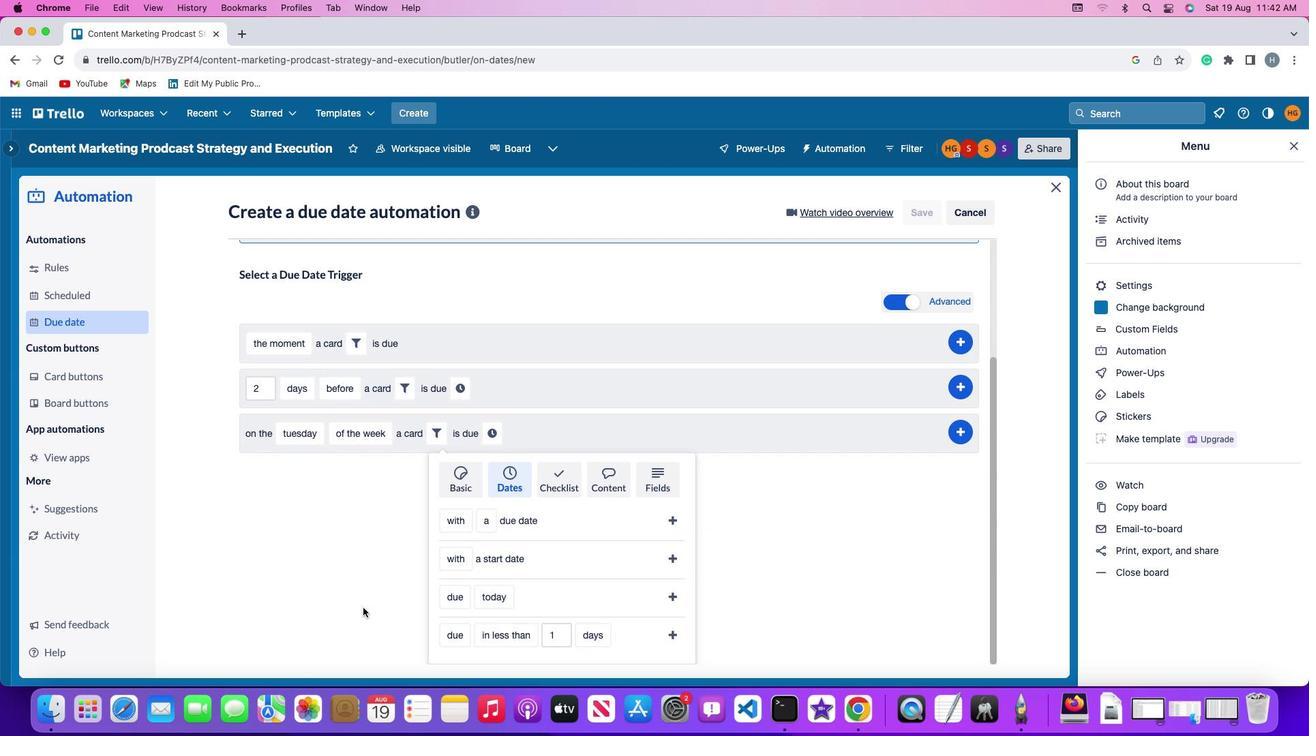 
Action: Mouse scrolled (361, 624) with delta (12, 12)
Screenshot: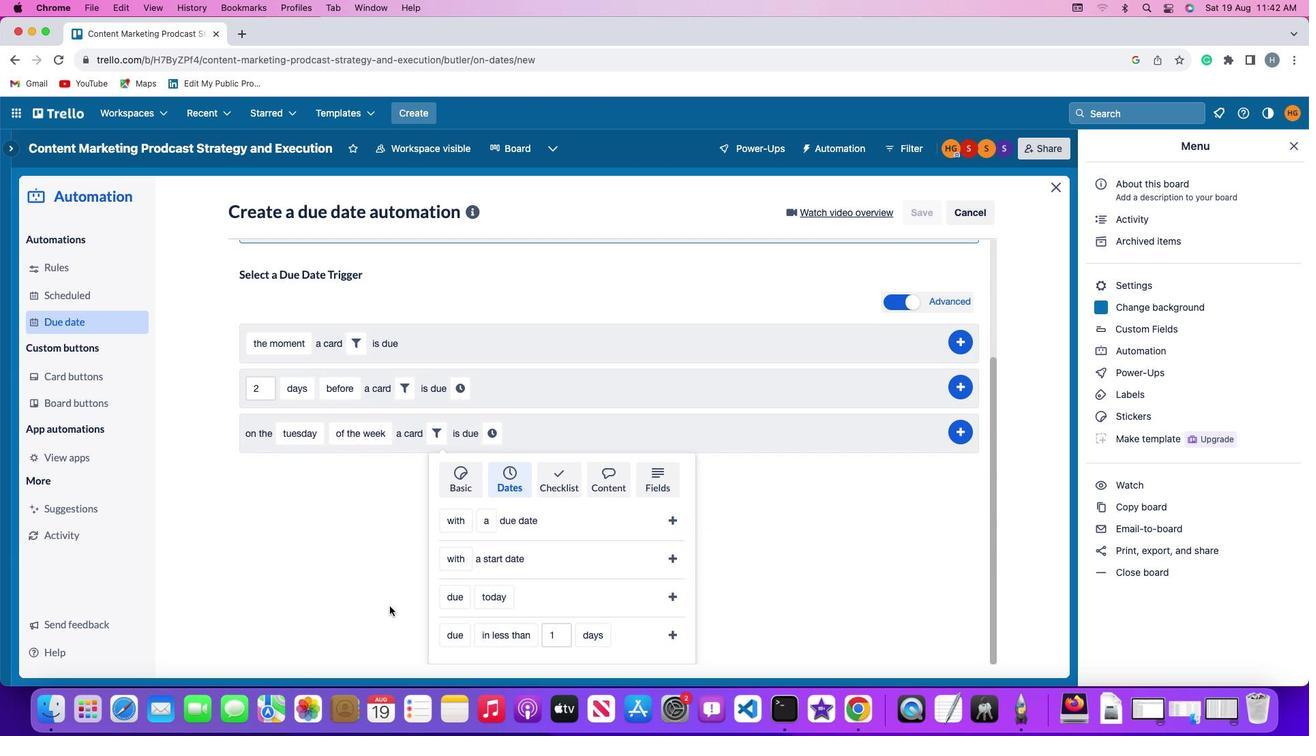 
Action: Mouse scrolled (361, 624) with delta (12, 12)
Screenshot: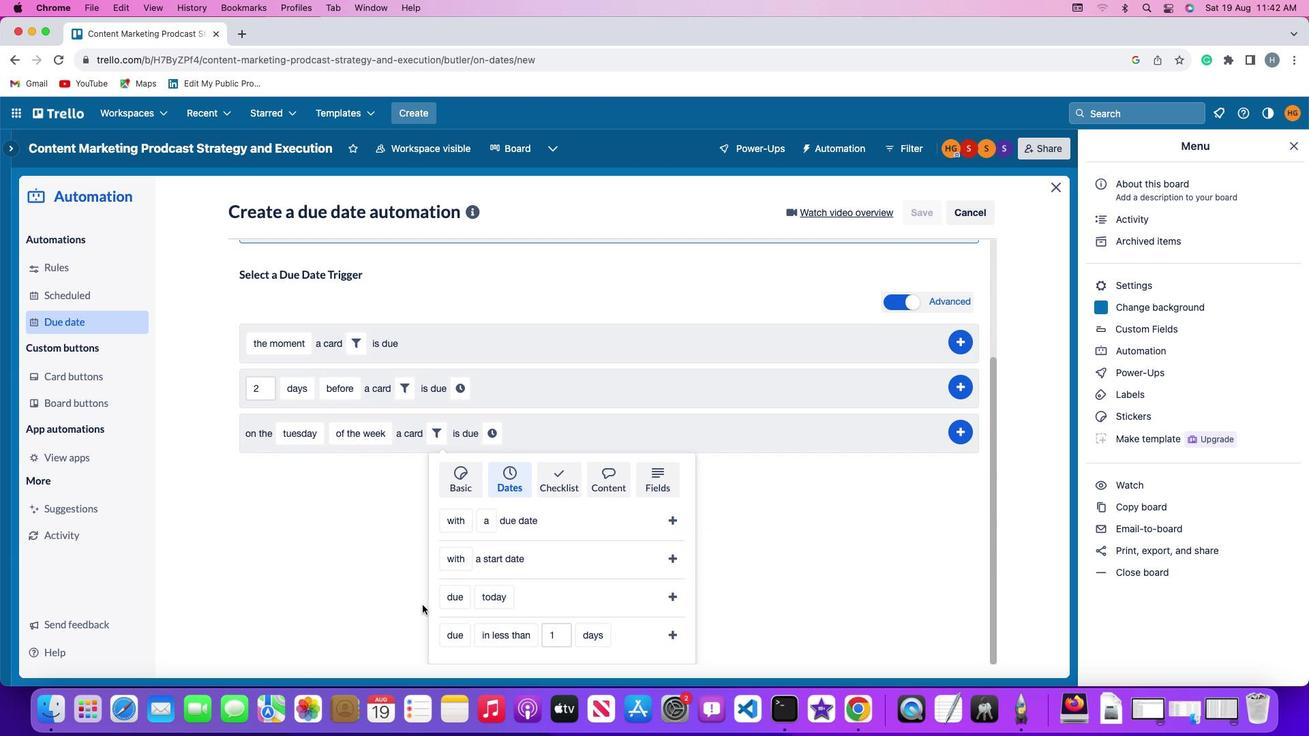 
Action: Mouse moved to (359, 624)
Screenshot: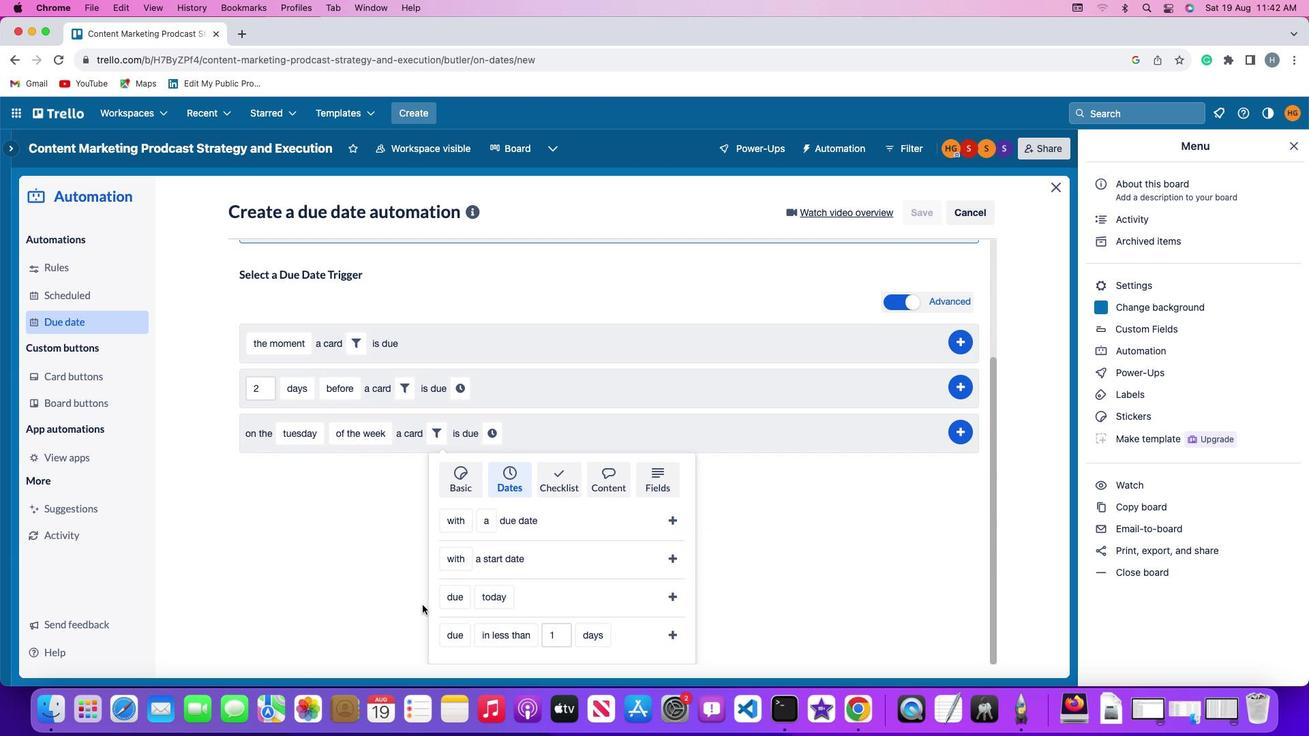 
Action: Mouse scrolled (359, 624) with delta (12, 10)
Screenshot: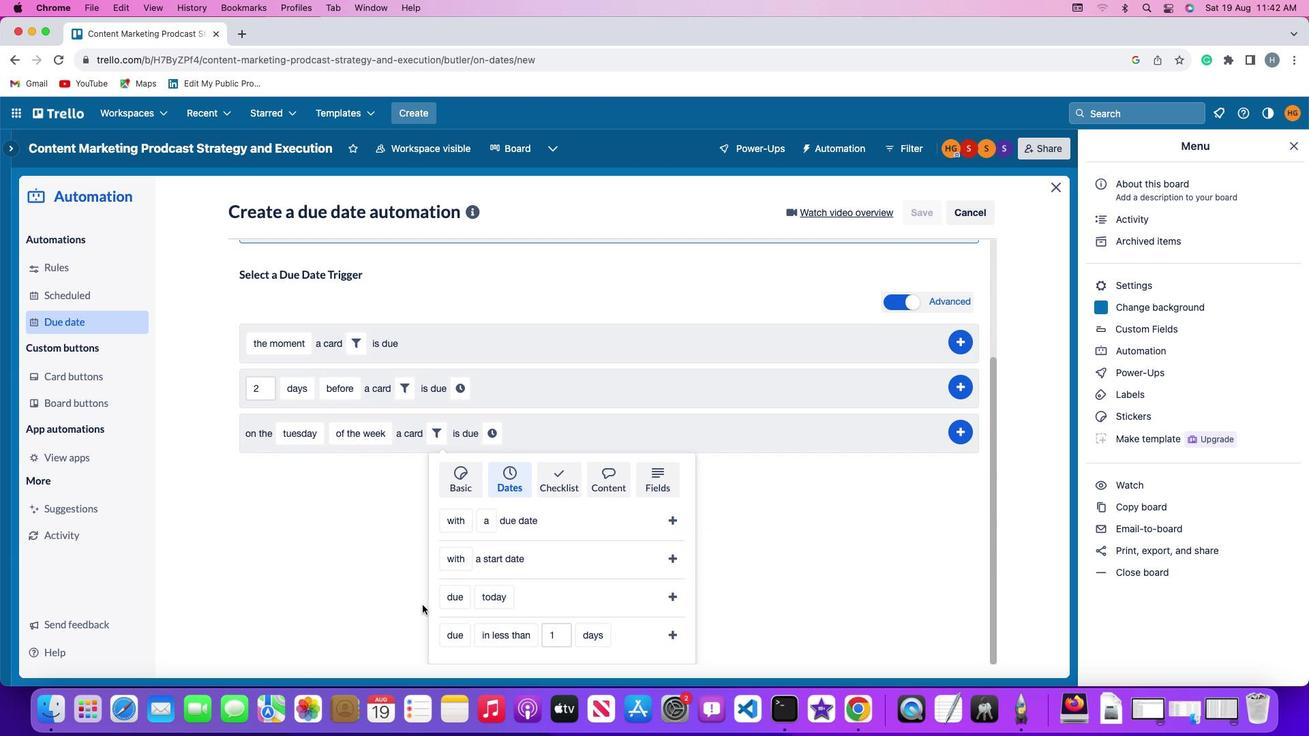 
Action: Mouse moved to (466, 613)
Screenshot: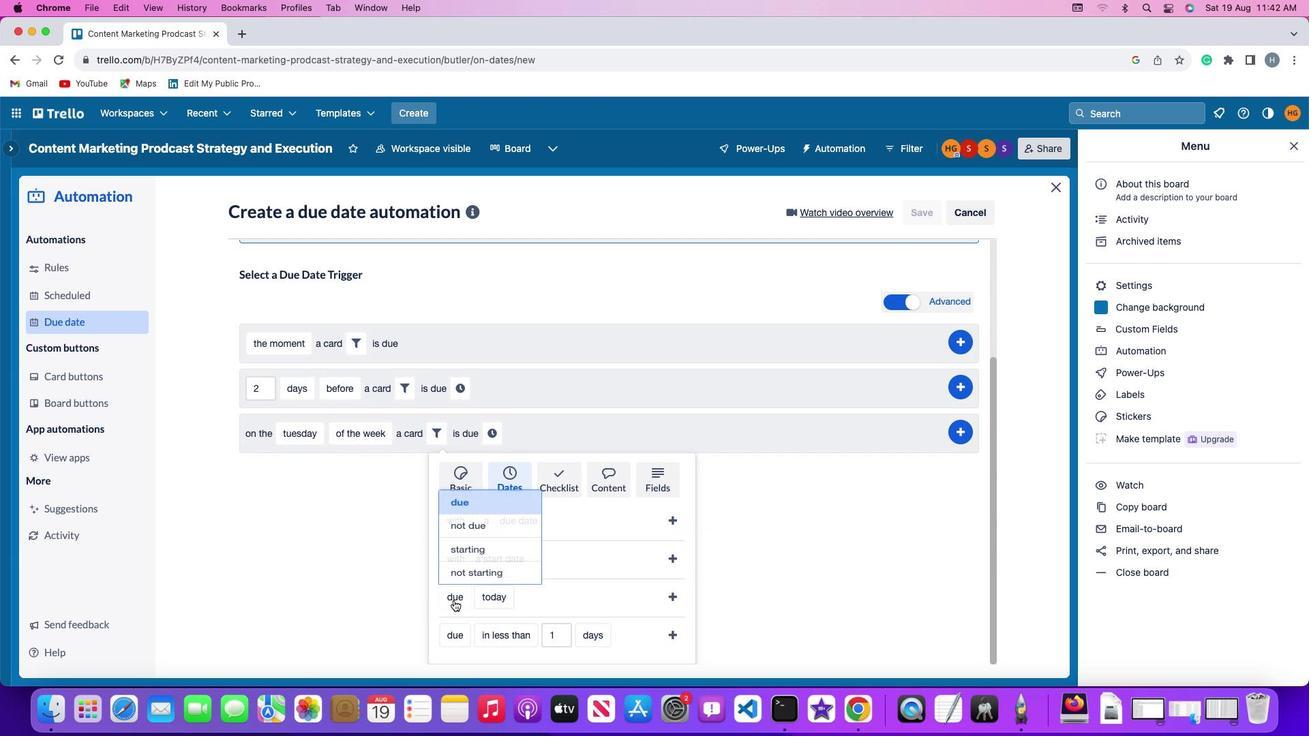 
Action: Mouse pressed left at (466, 613)
Screenshot: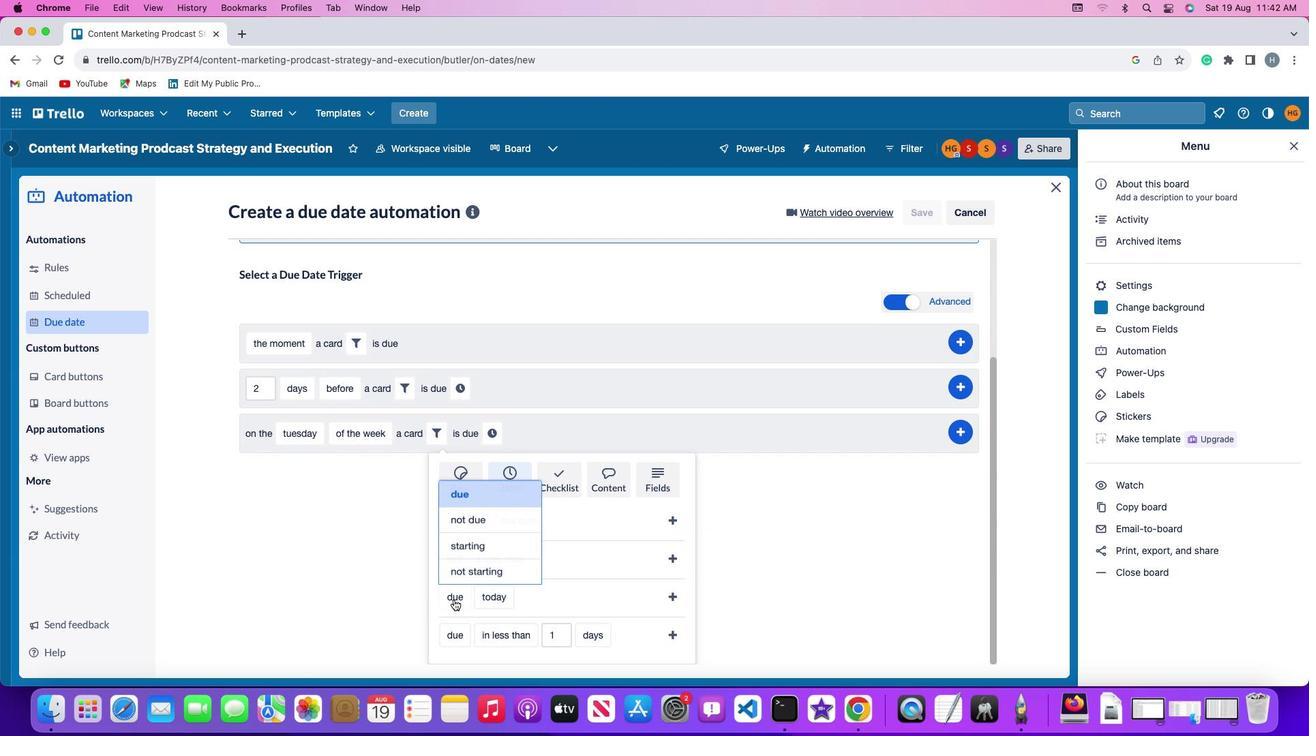 
Action: Mouse moved to (477, 562)
Screenshot: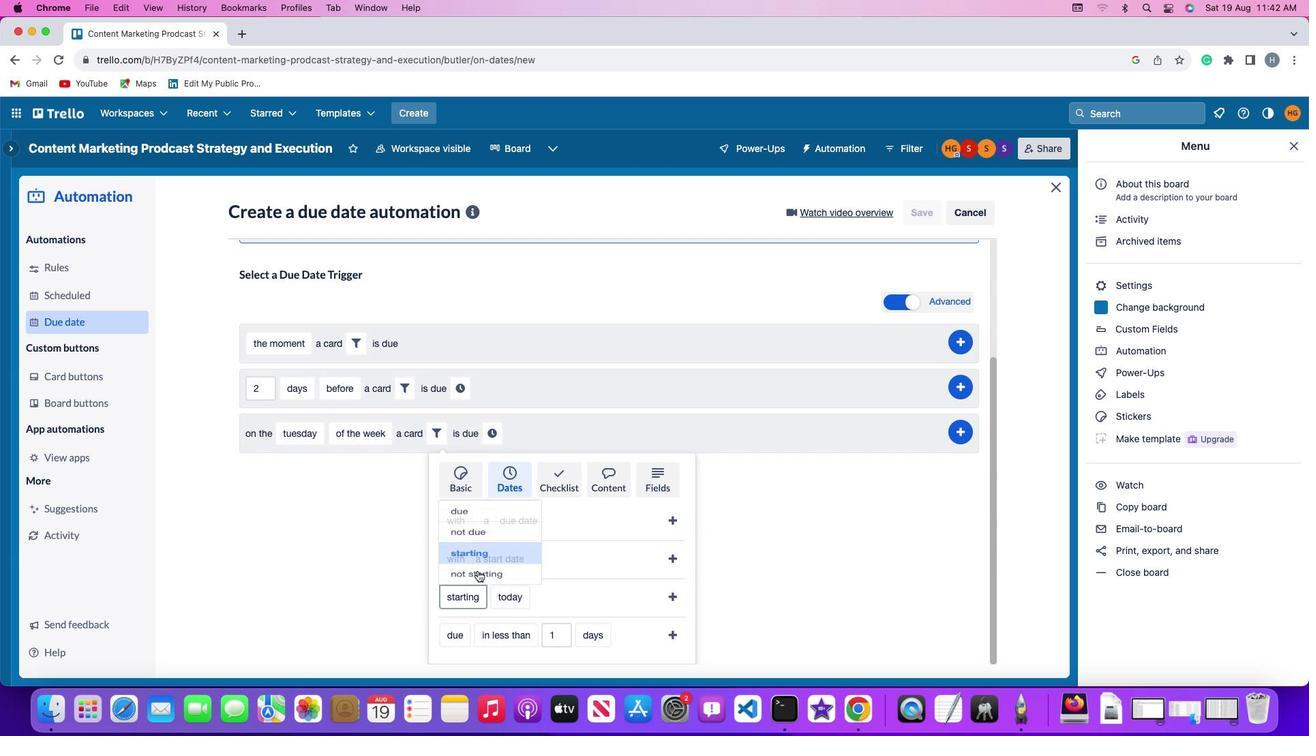 
Action: Mouse pressed left at (477, 562)
Screenshot: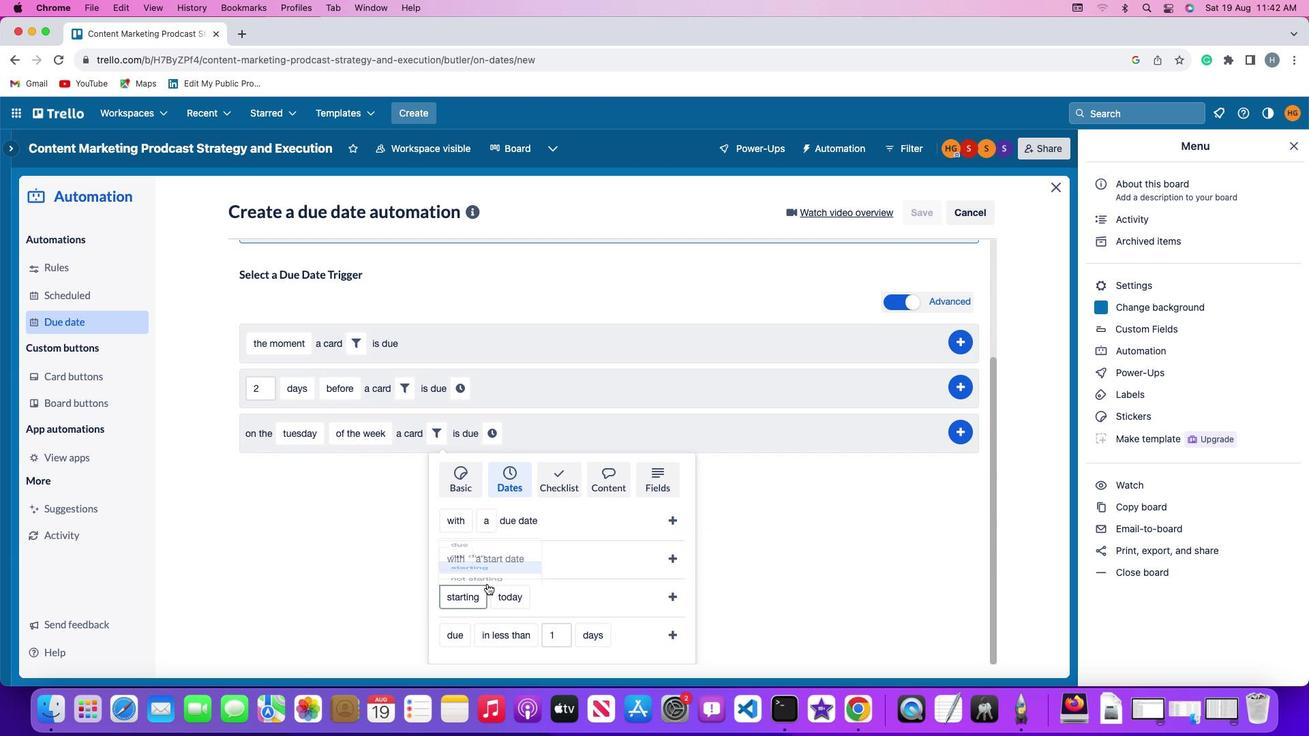 
Action: Mouse moved to (515, 609)
Screenshot: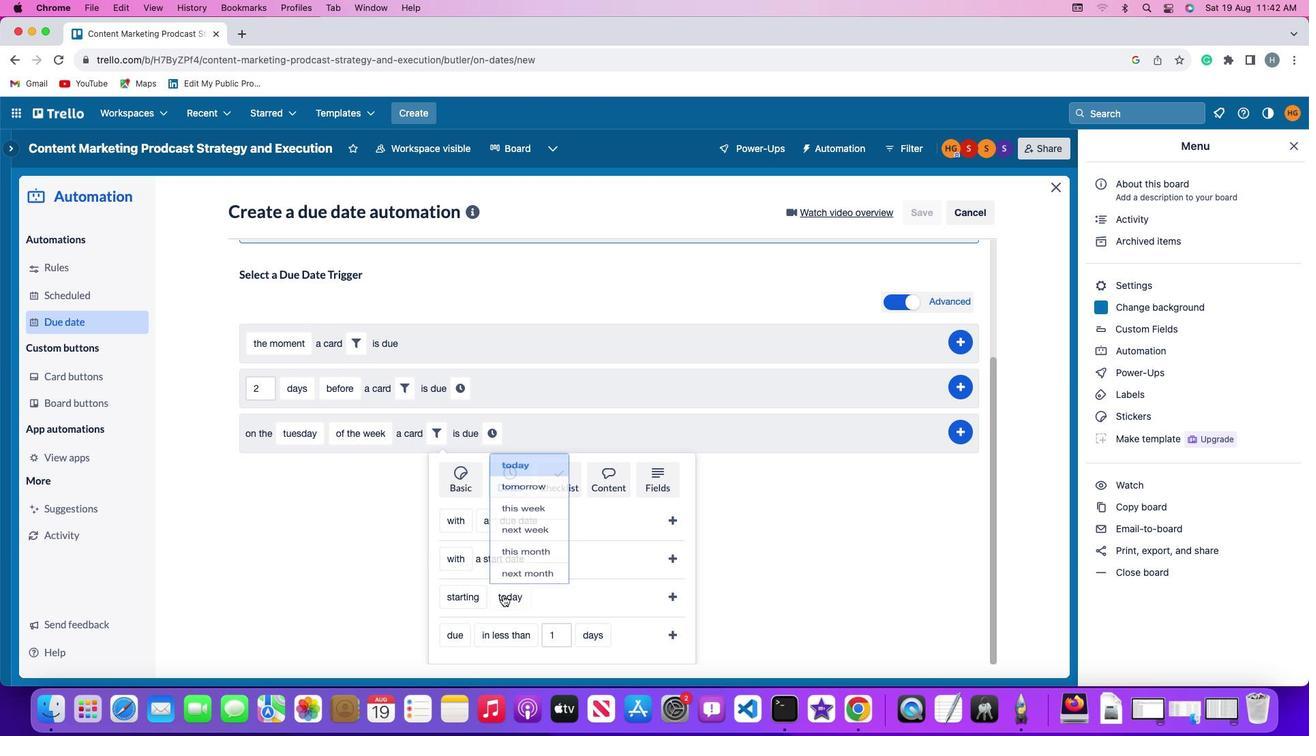 
Action: Mouse pressed left at (515, 609)
Screenshot: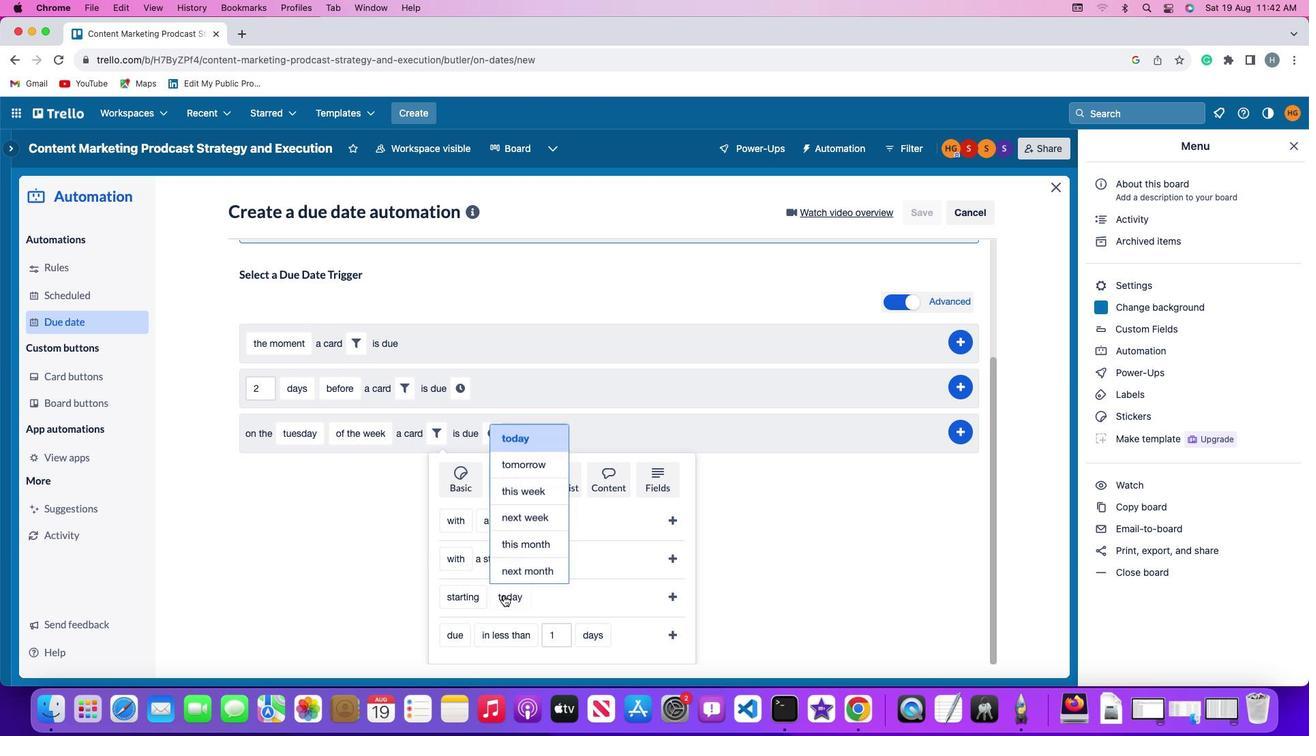 
Action: Mouse moved to (538, 532)
Screenshot: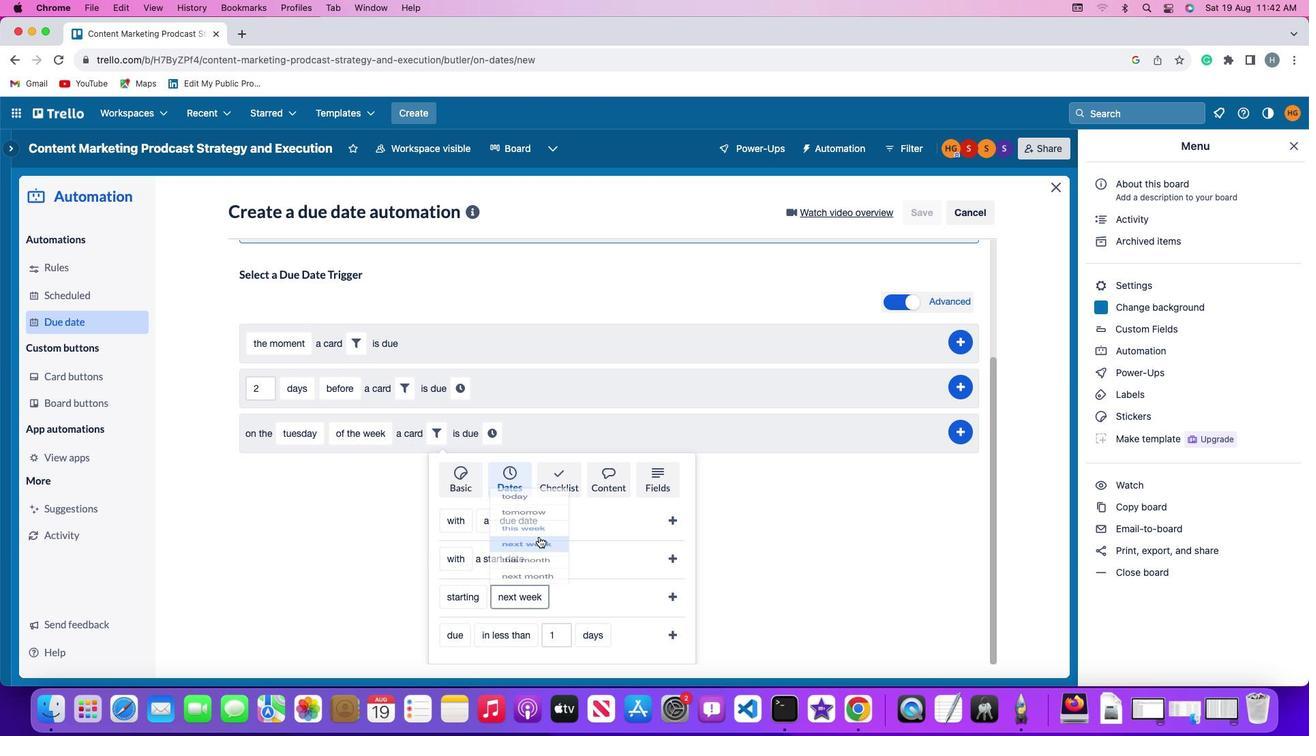 
Action: Mouse pressed left at (538, 532)
Screenshot: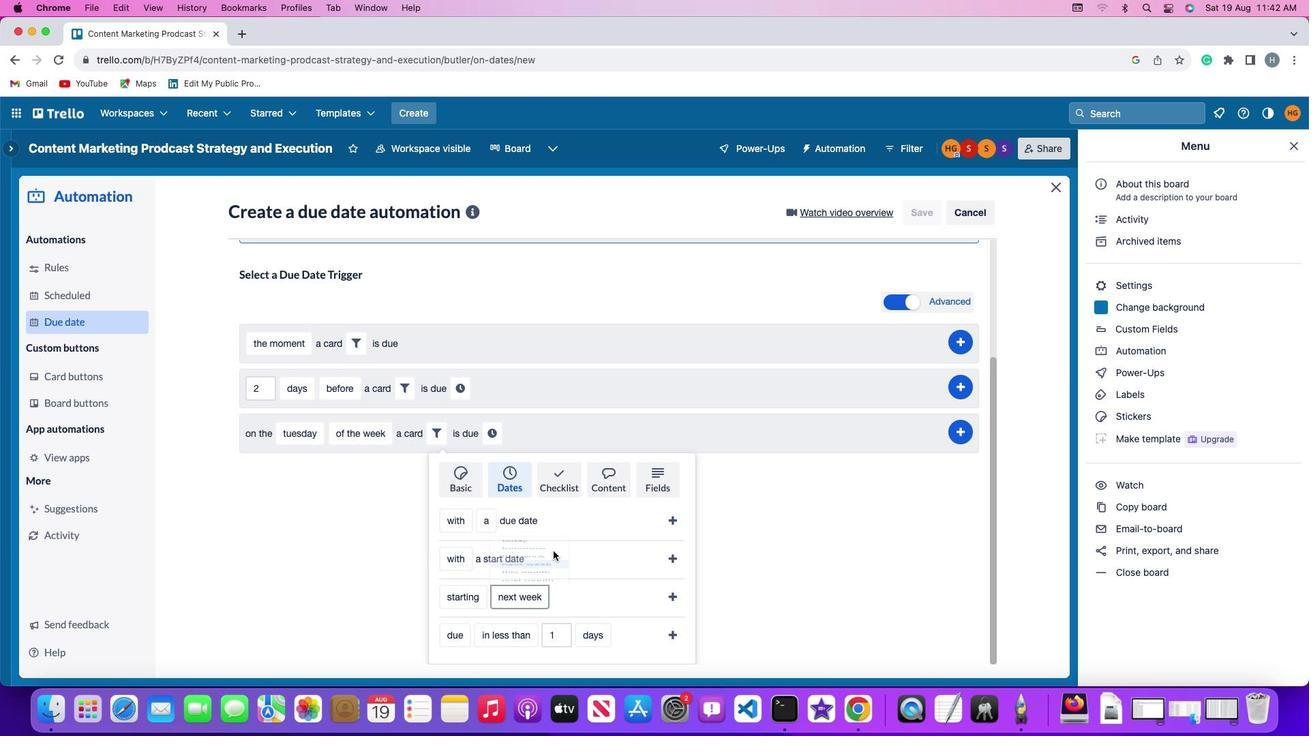 
Action: Mouse moved to (697, 608)
Screenshot: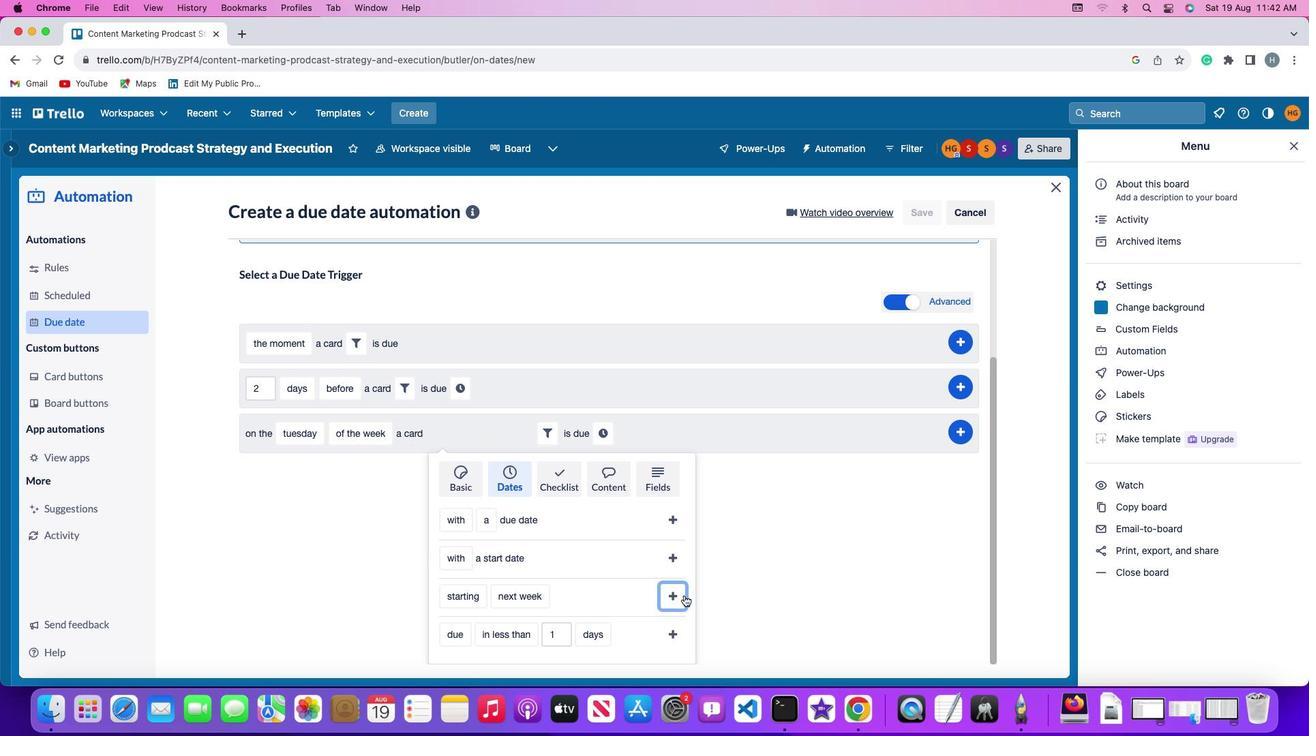 
Action: Mouse pressed left at (697, 608)
Screenshot: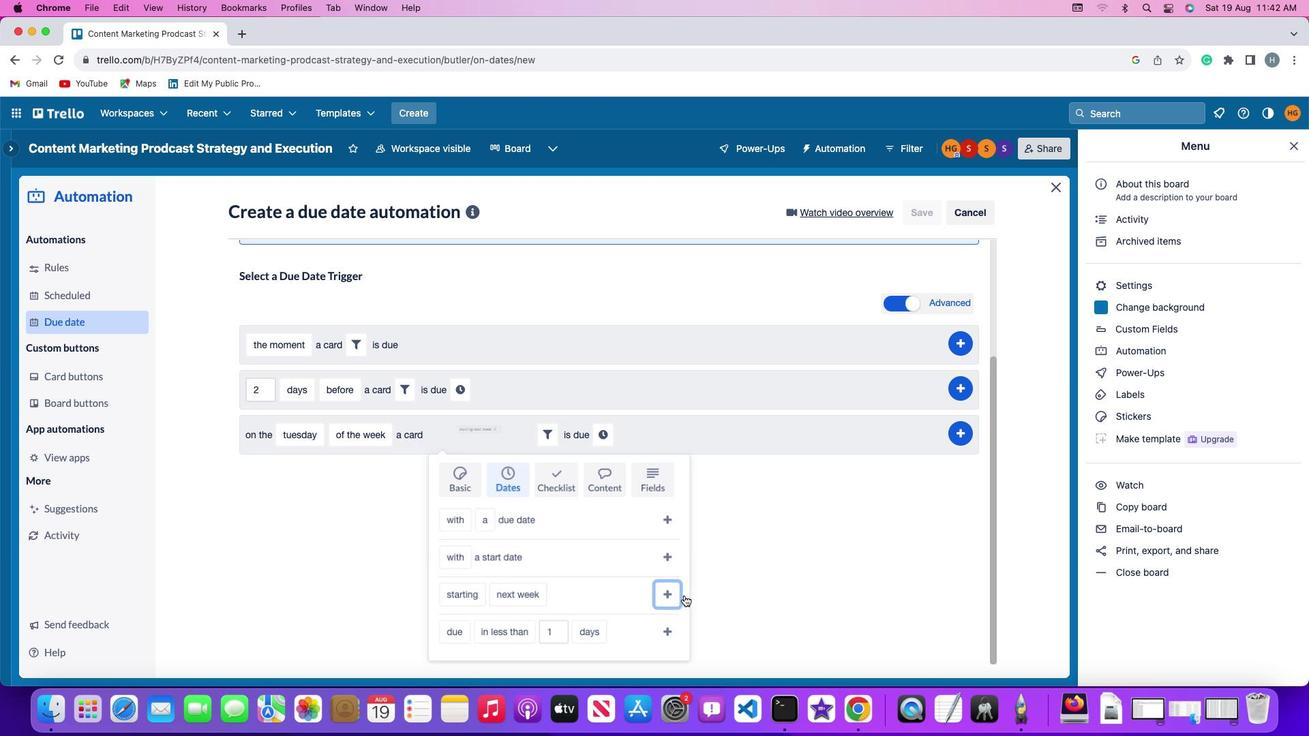 
Action: Mouse moved to (618, 605)
Screenshot: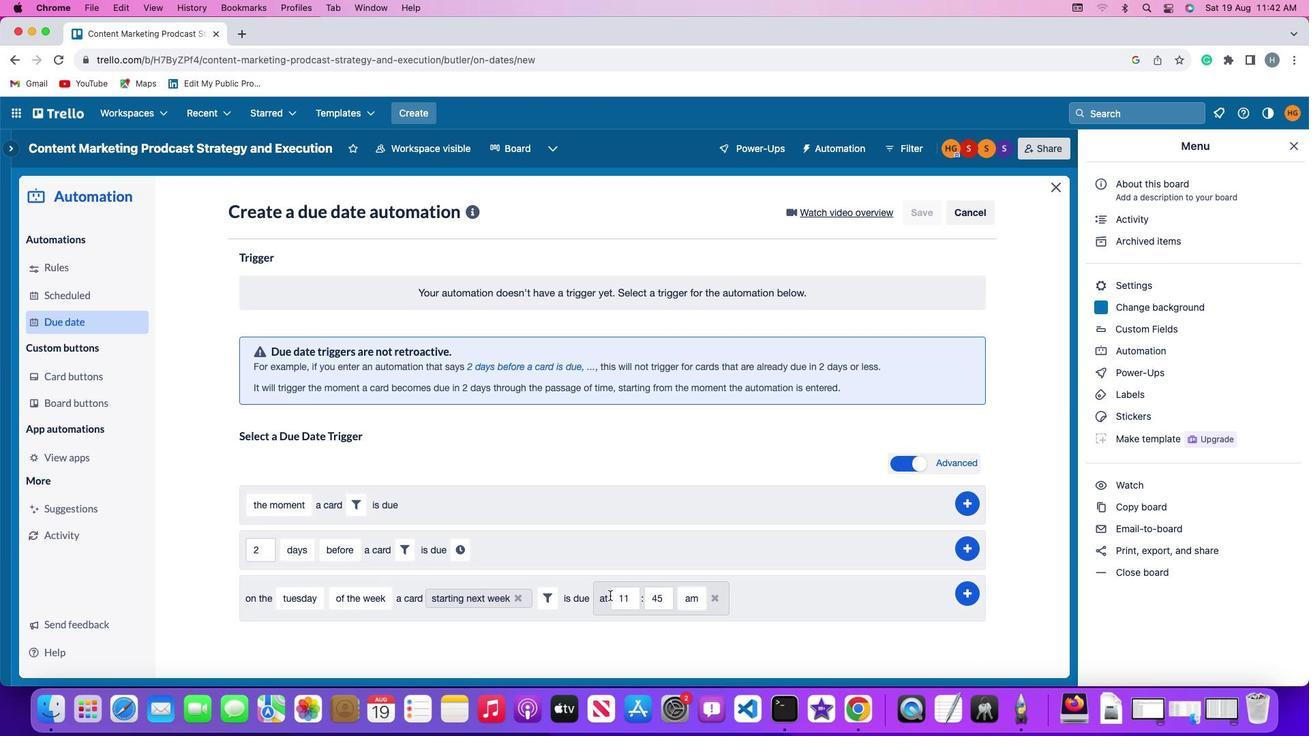 
Action: Mouse pressed left at (618, 605)
Screenshot: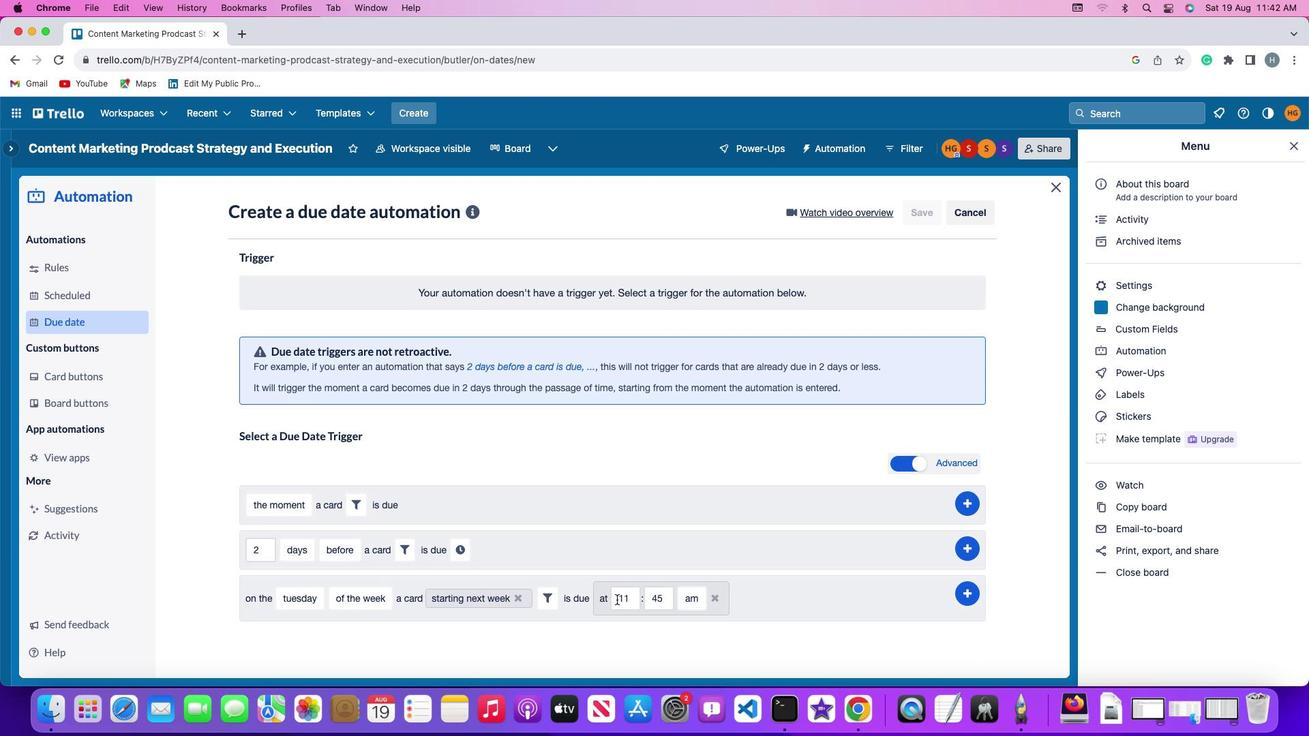 
Action: Mouse moved to (647, 613)
Screenshot: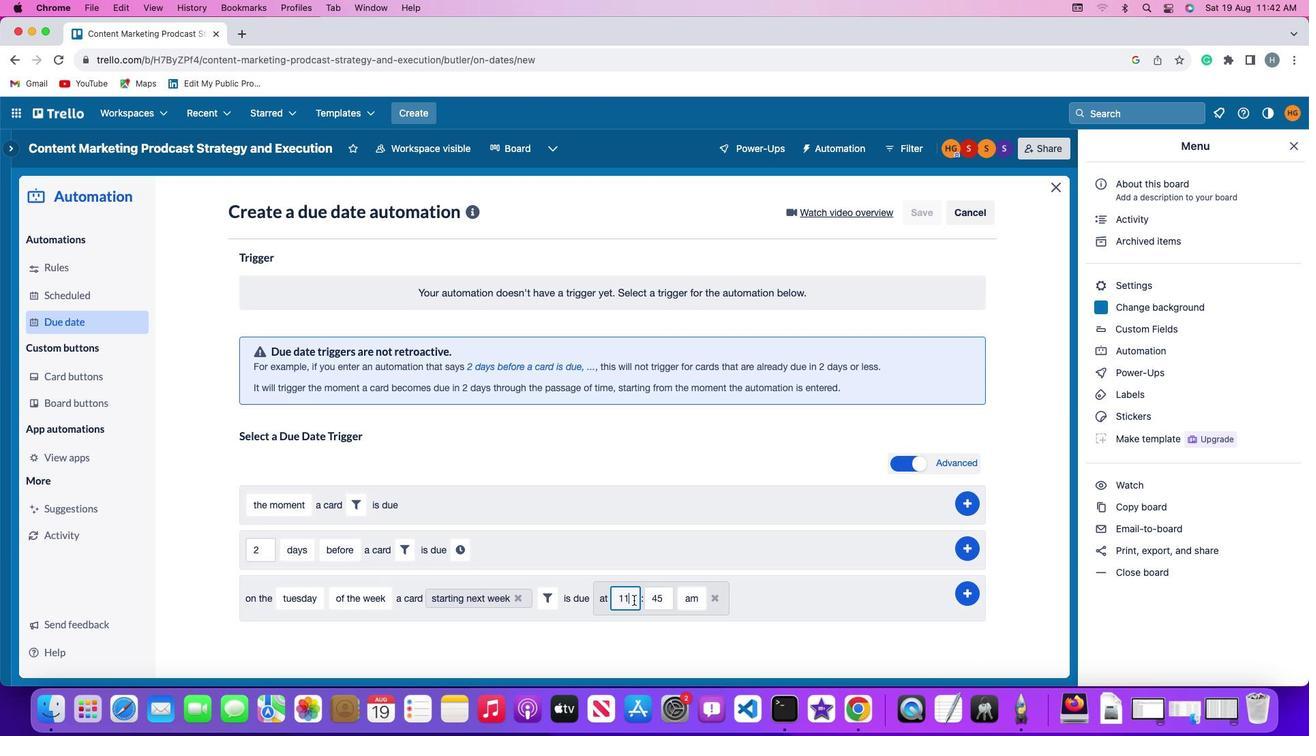 
Action: Mouse pressed left at (647, 613)
Screenshot: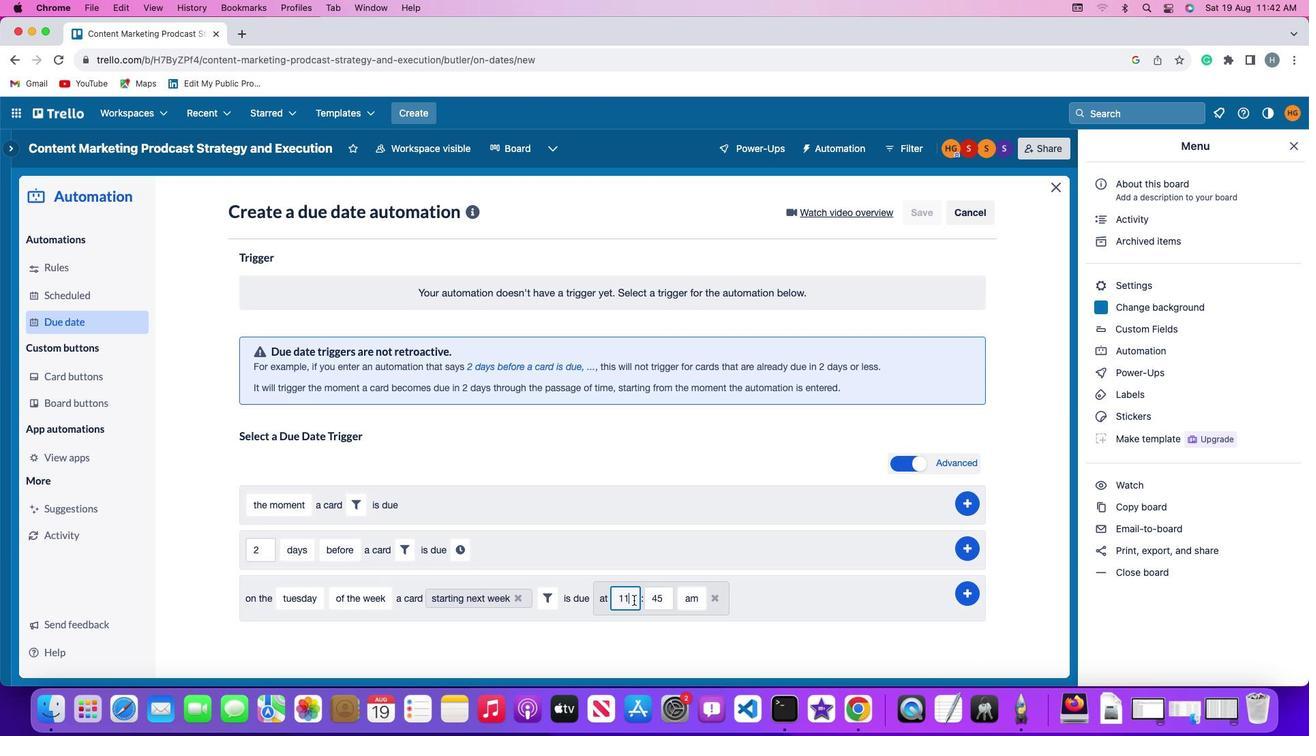 
Action: Mouse moved to (655, 596)
Screenshot: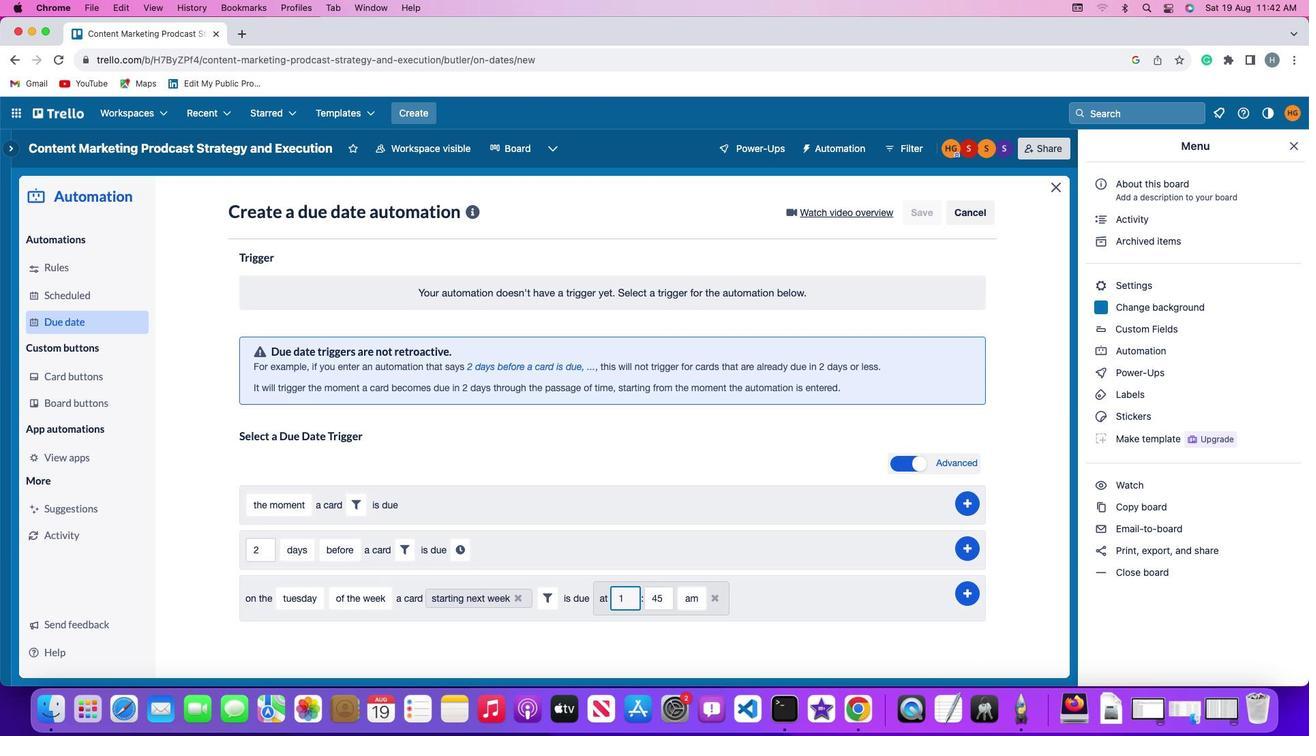 
Action: Key pressed Key.backspace
Screenshot: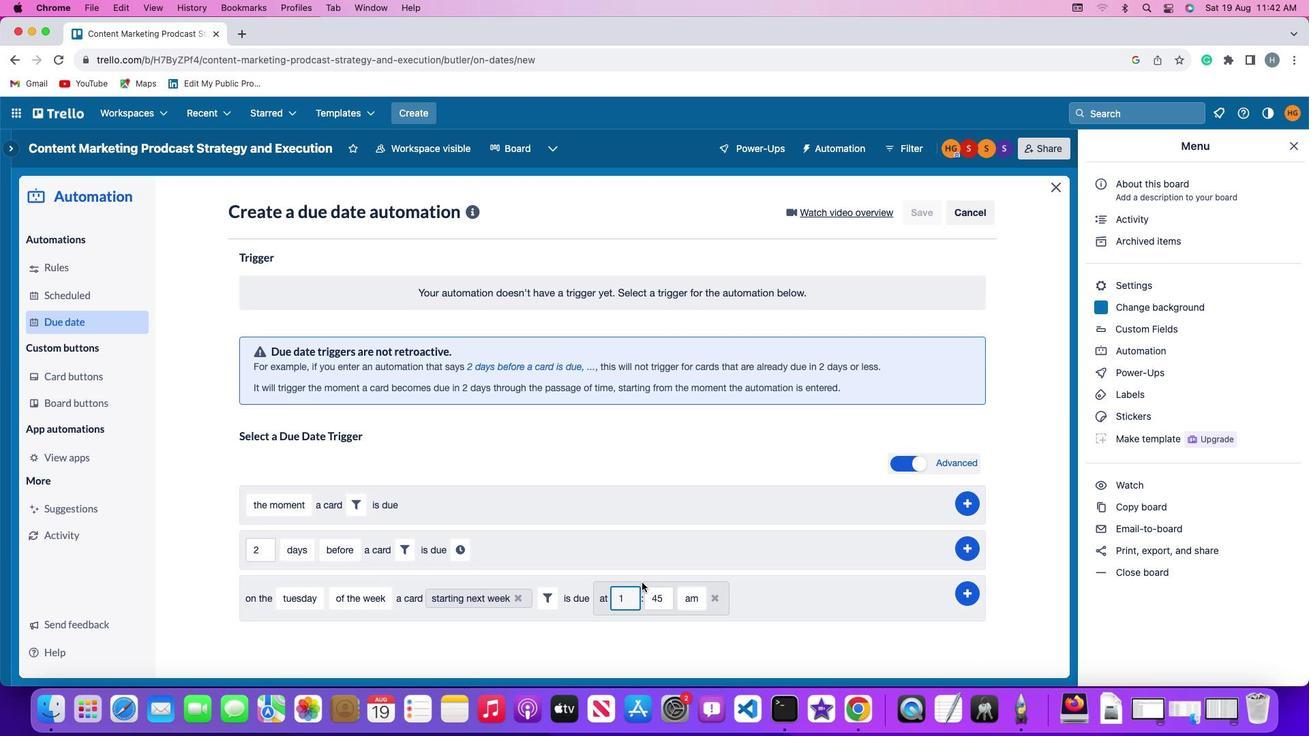 
Action: Mouse moved to (655, 596)
Screenshot: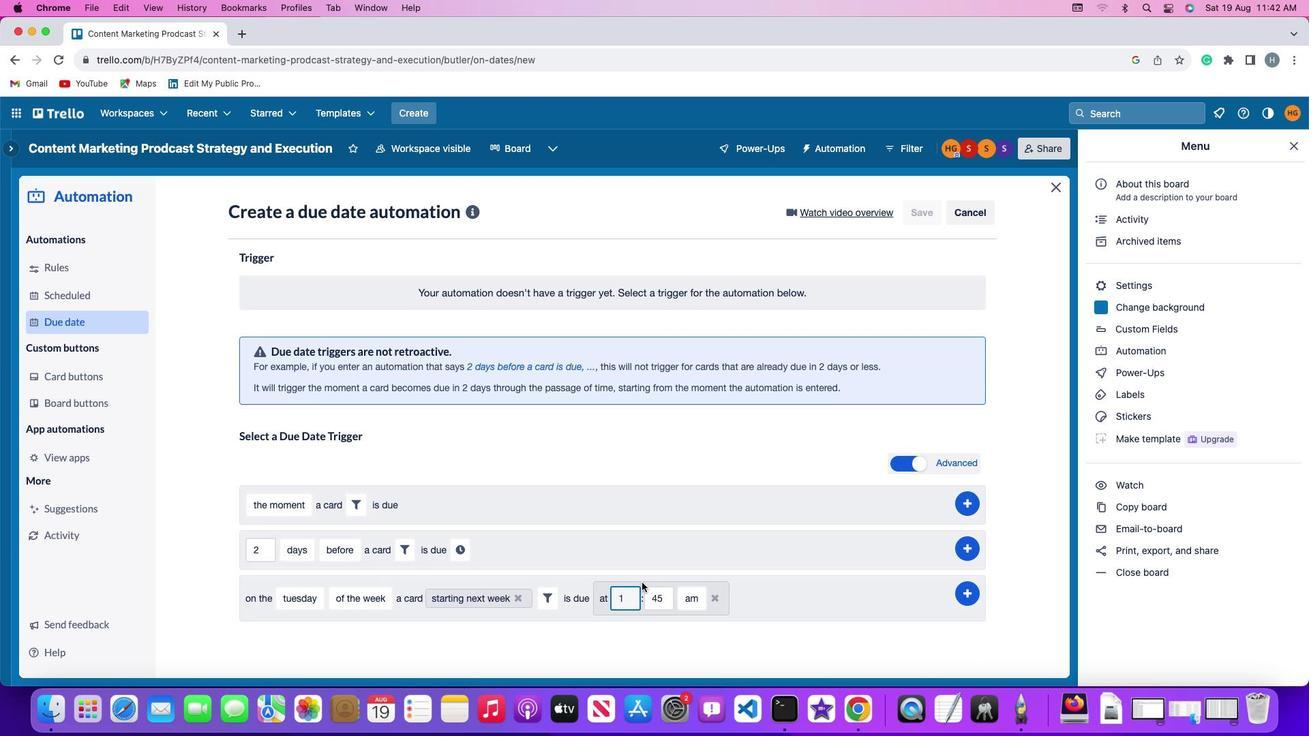 
Action: Key pressed '1'
Screenshot: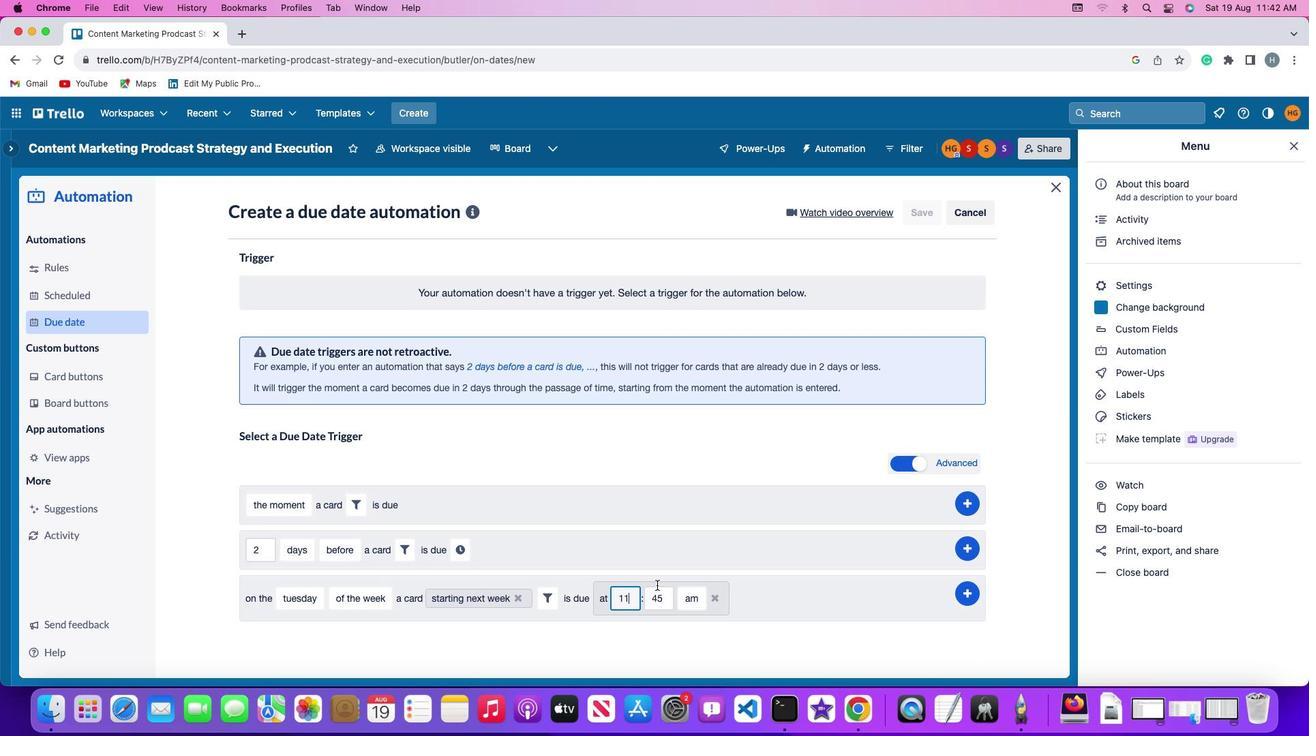 
Action: Mouse moved to (681, 612)
Screenshot: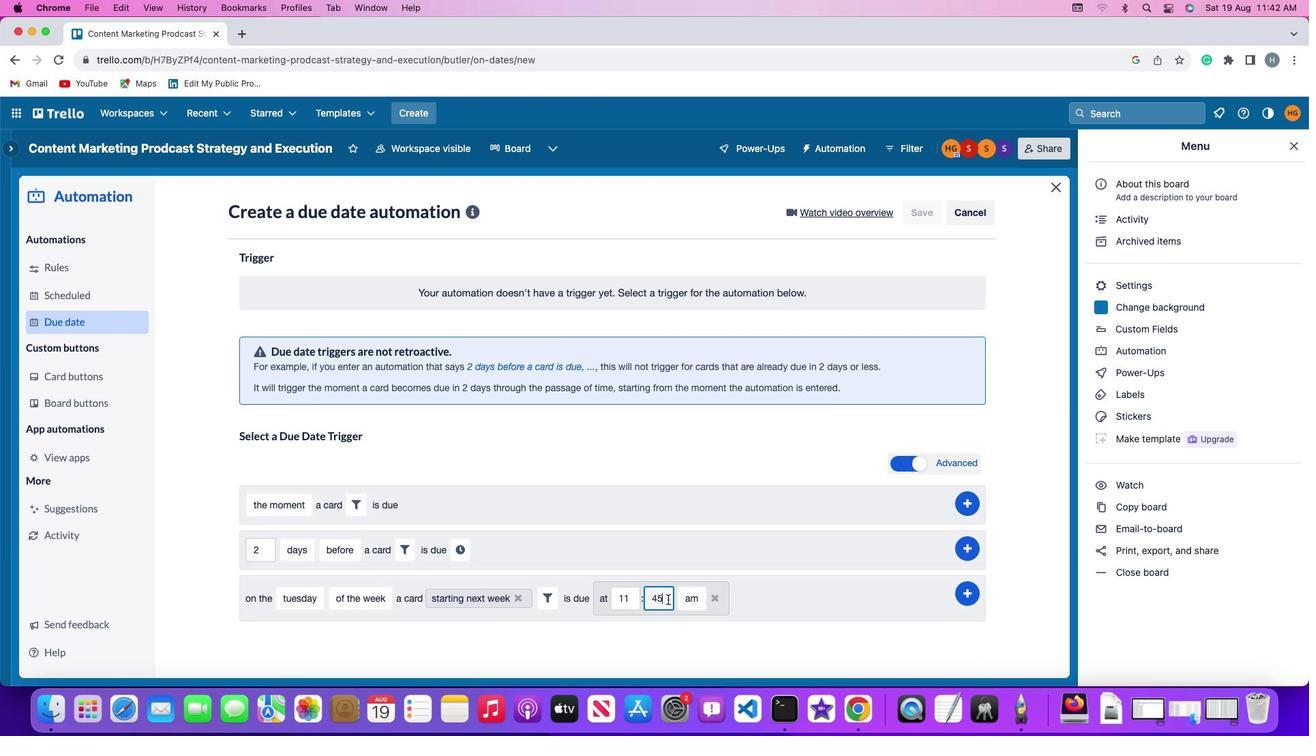 
Action: Mouse pressed left at (681, 612)
Screenshot: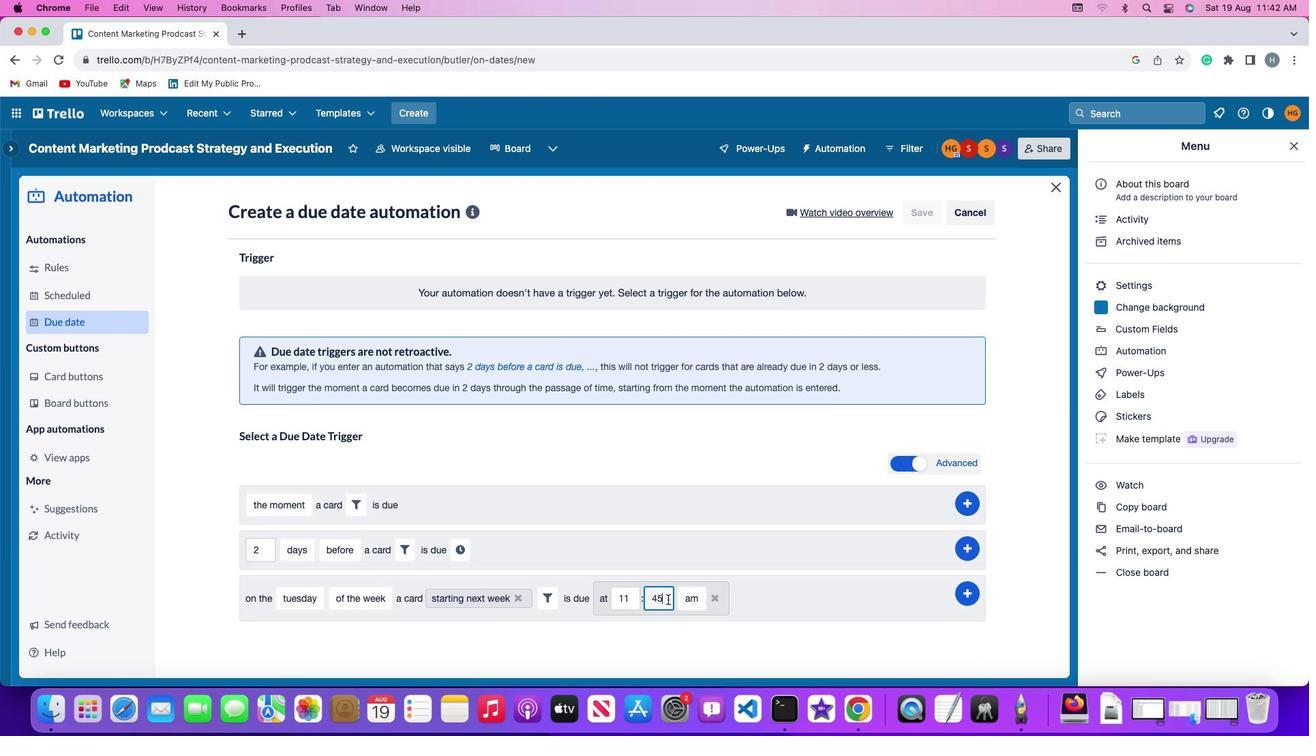 
Action: Mouse moved to (681, 612)
Screenshot: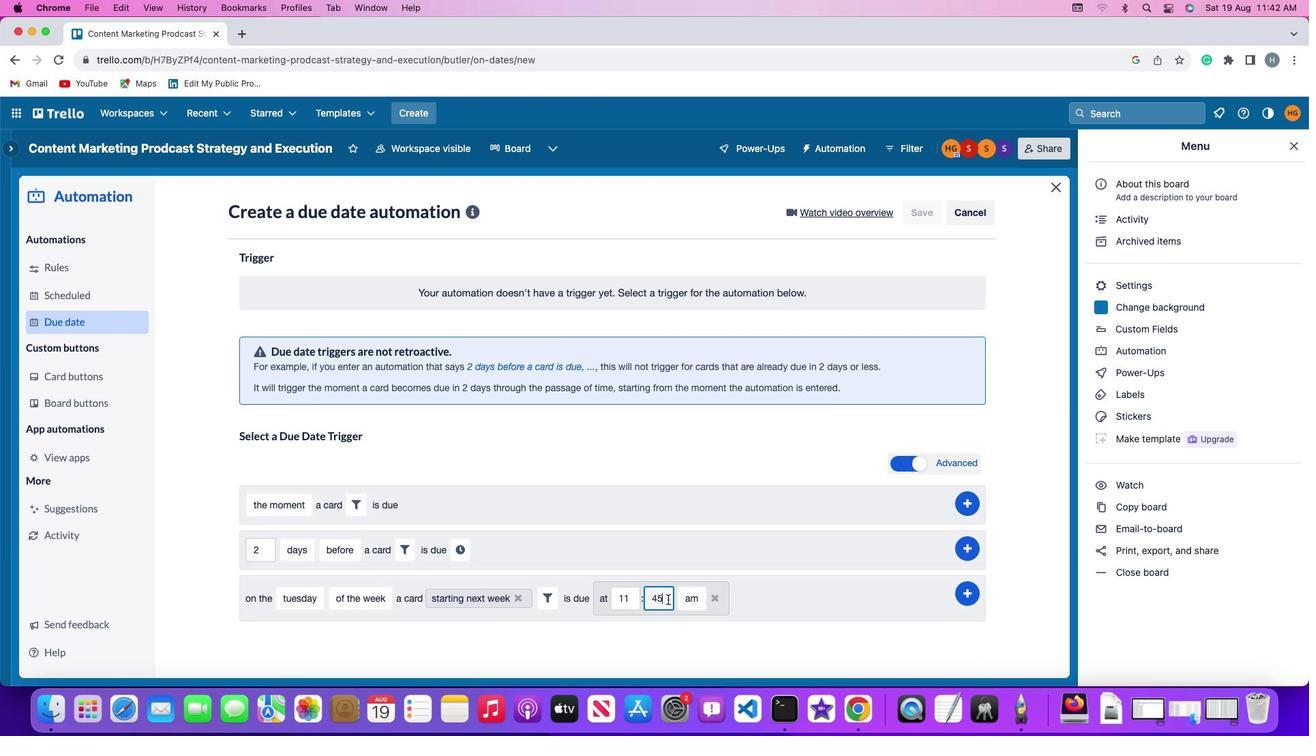 
Action: Key pressed Key.backspaceKey.backspace'0''0'
Screenshot: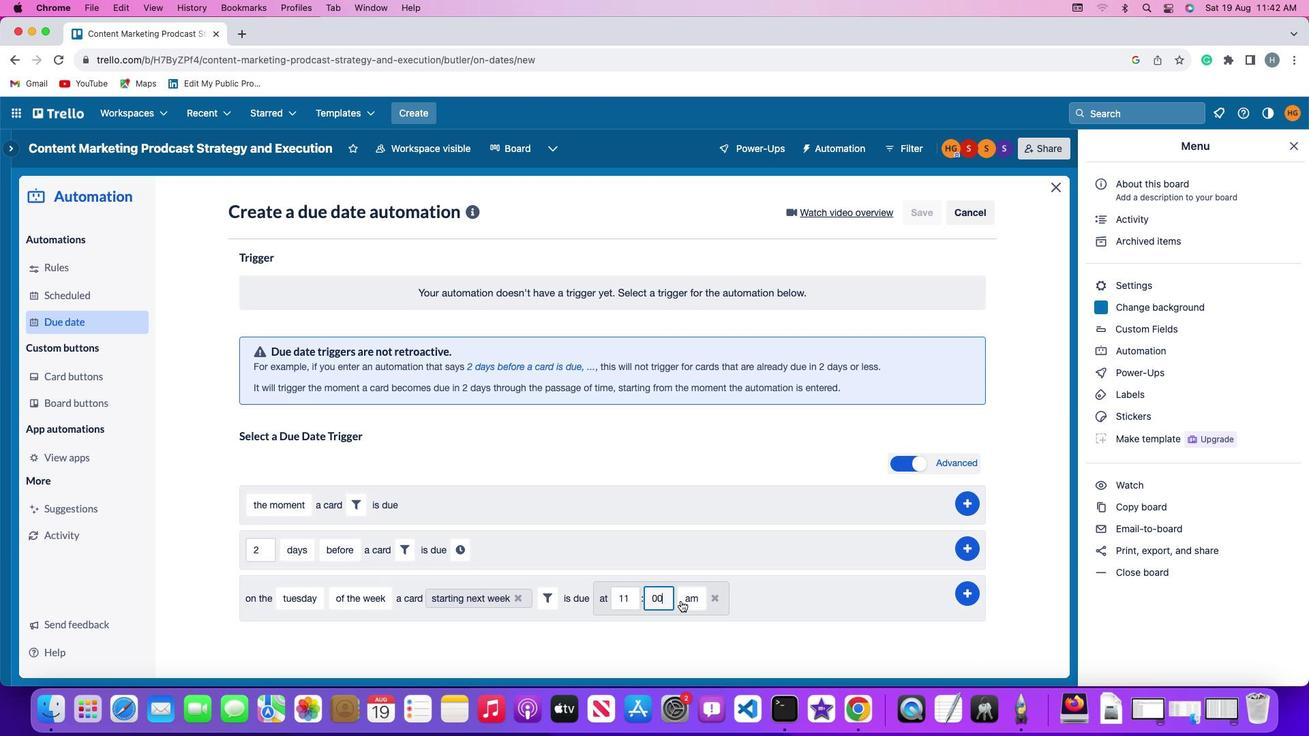 
Action: Mouse moved to (697, 614)
Screenshot: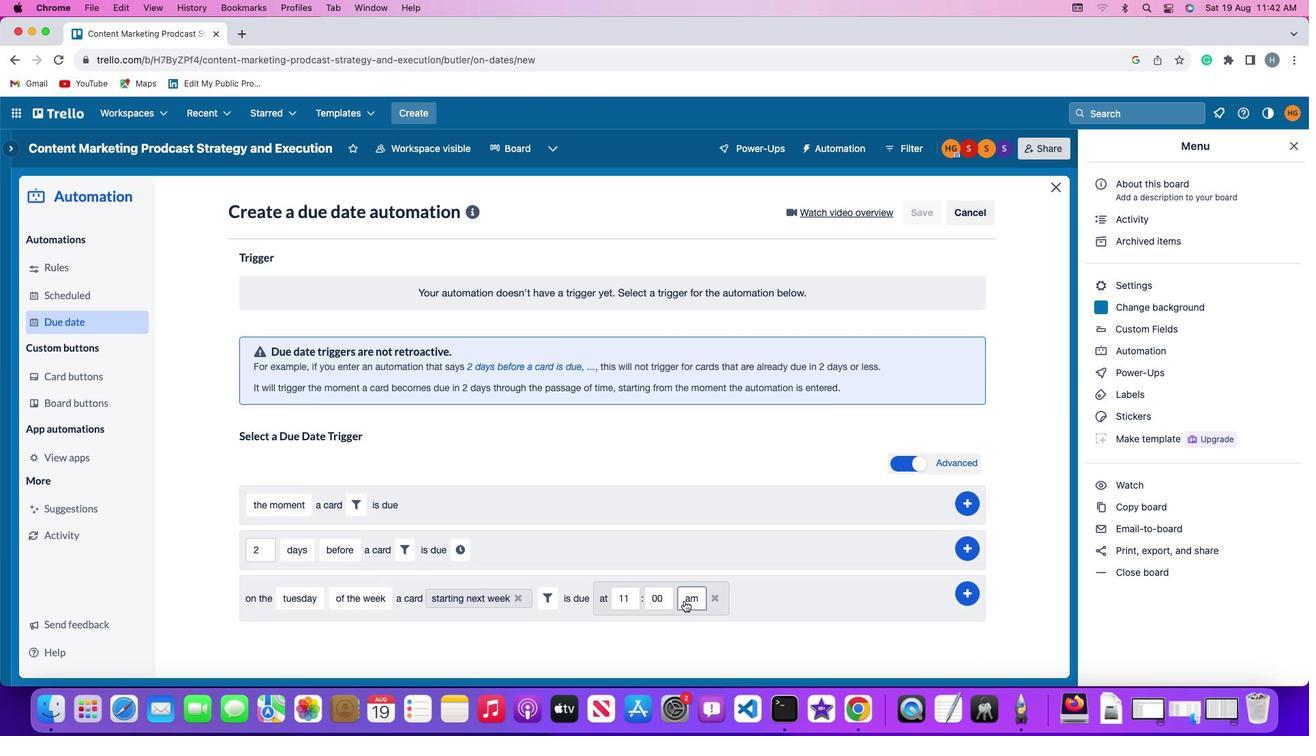 
Action: Mouse pressed left at (697, 614)
Screenshot: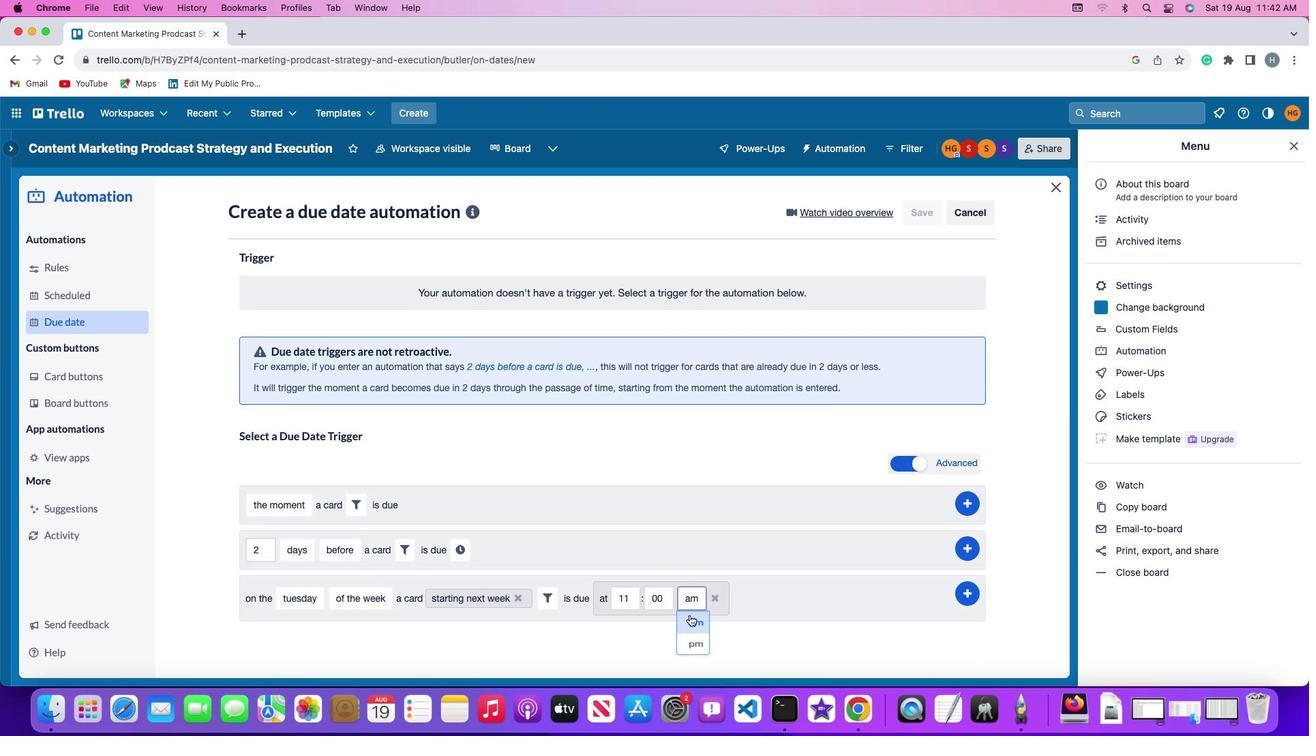
Action: Mouse moved to (703, 633)
Screenshot: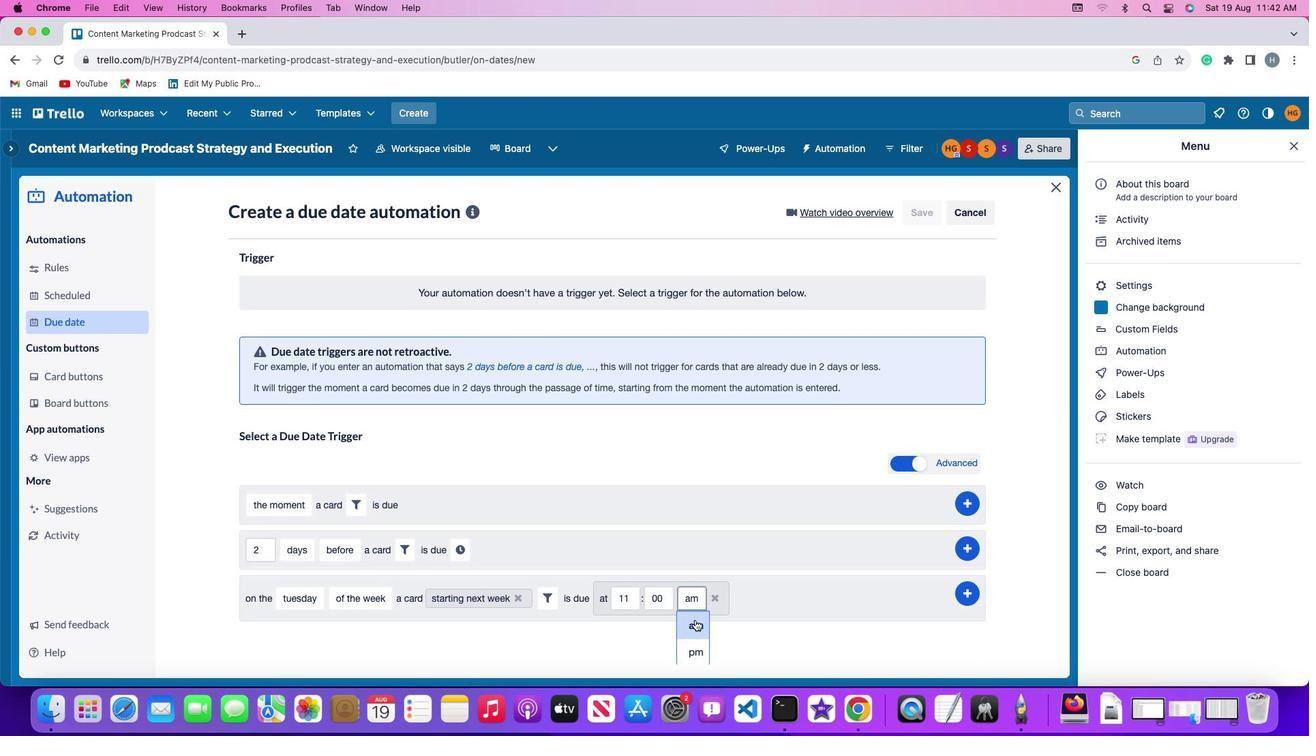 
Action: Mouse pressed left at (703, 633)
Screenshot: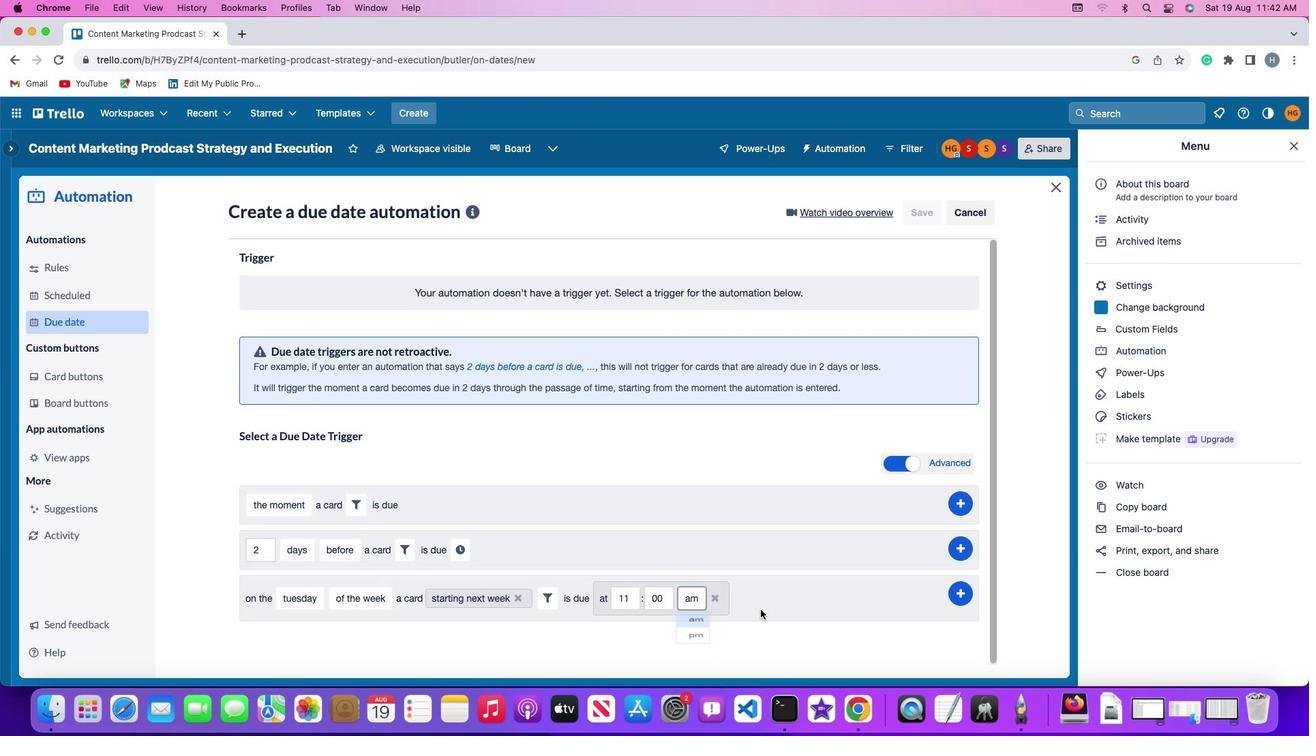 
Action: Mouse moved to (984, 602)
Screenshot: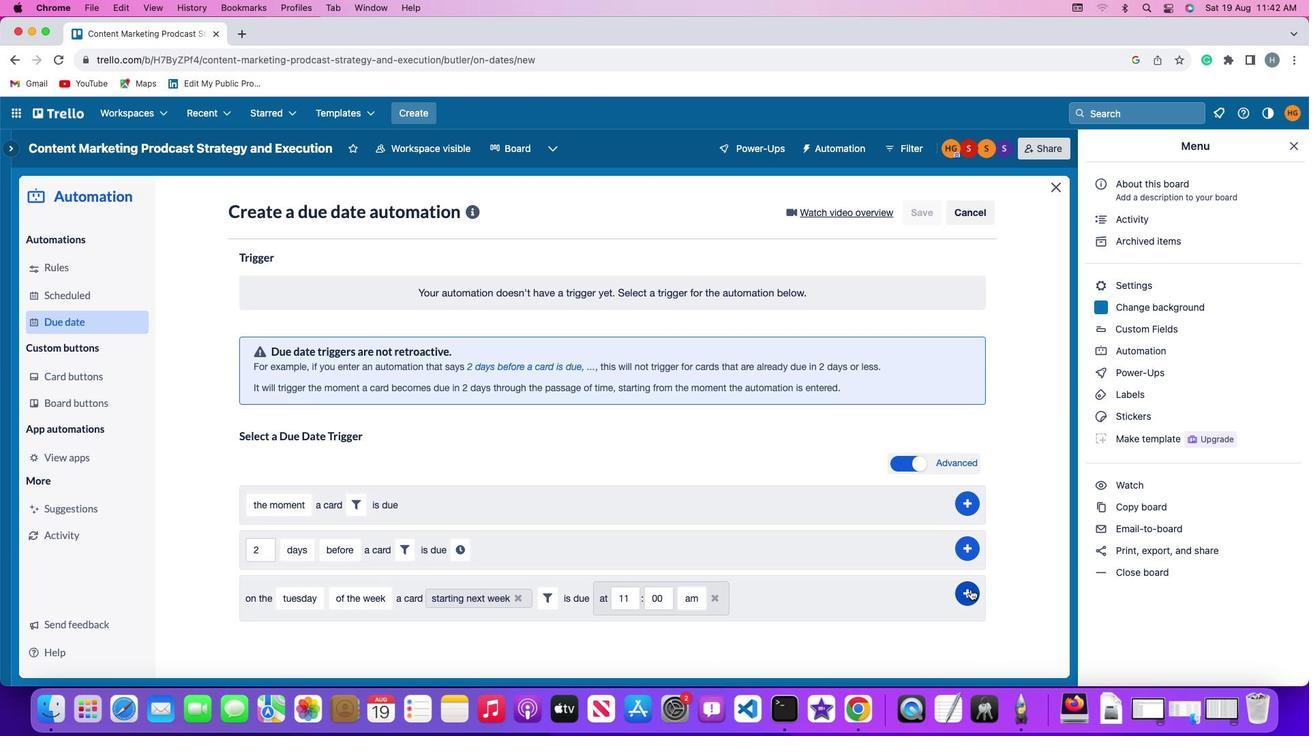 
Action: Mouse pressed left at (984, 602)
Screenshot: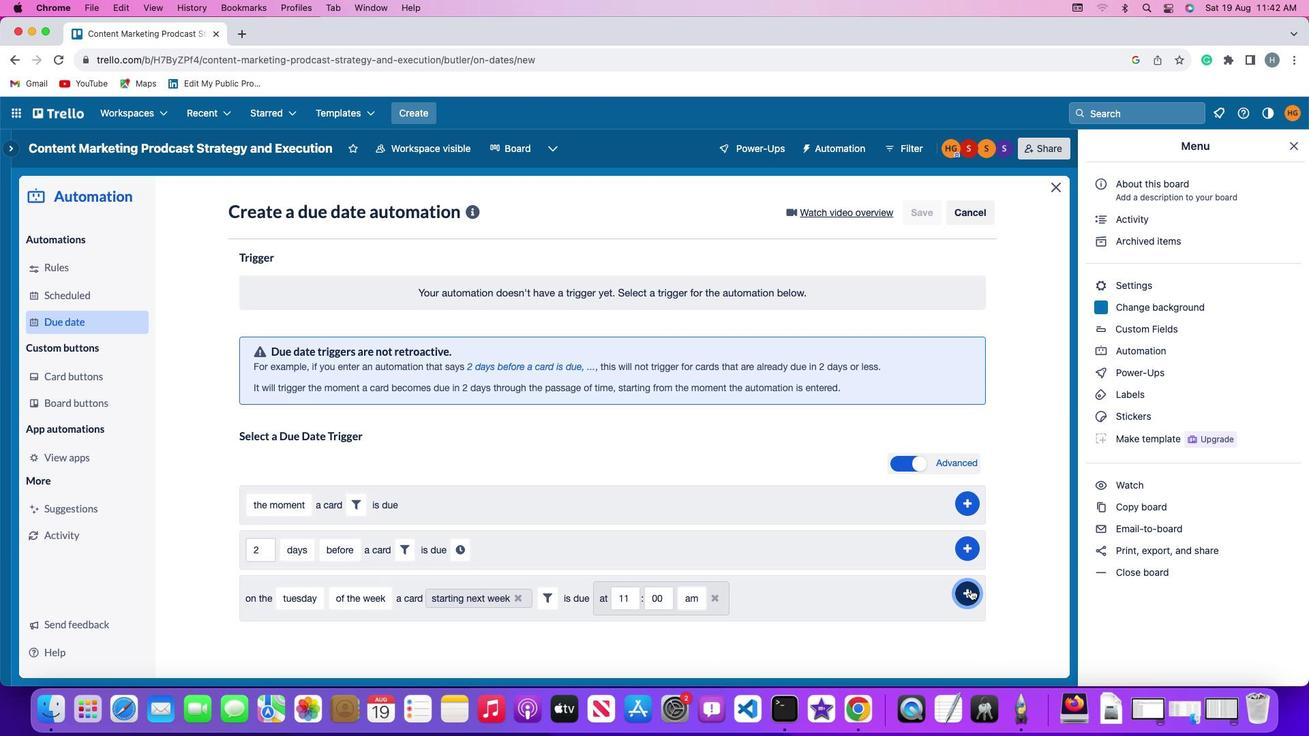 
Action: Mouse moved to (1034, 470)
Screenshot: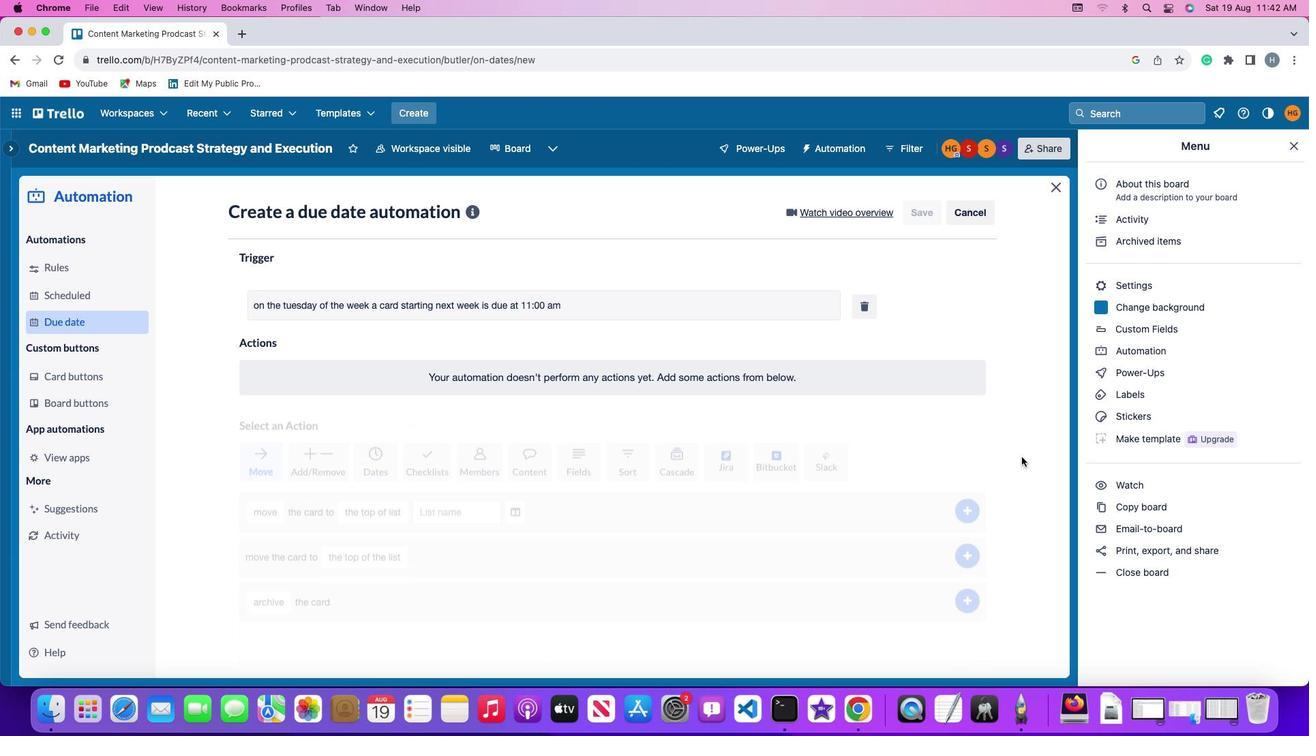 
